 Task: Create a due date automation trigger when advanced on, on the wednesday after a card is due add checklist without checklist "Resume" at 11:00 AM.
Action: Mouse moved to (1255, 149)
Screenshot: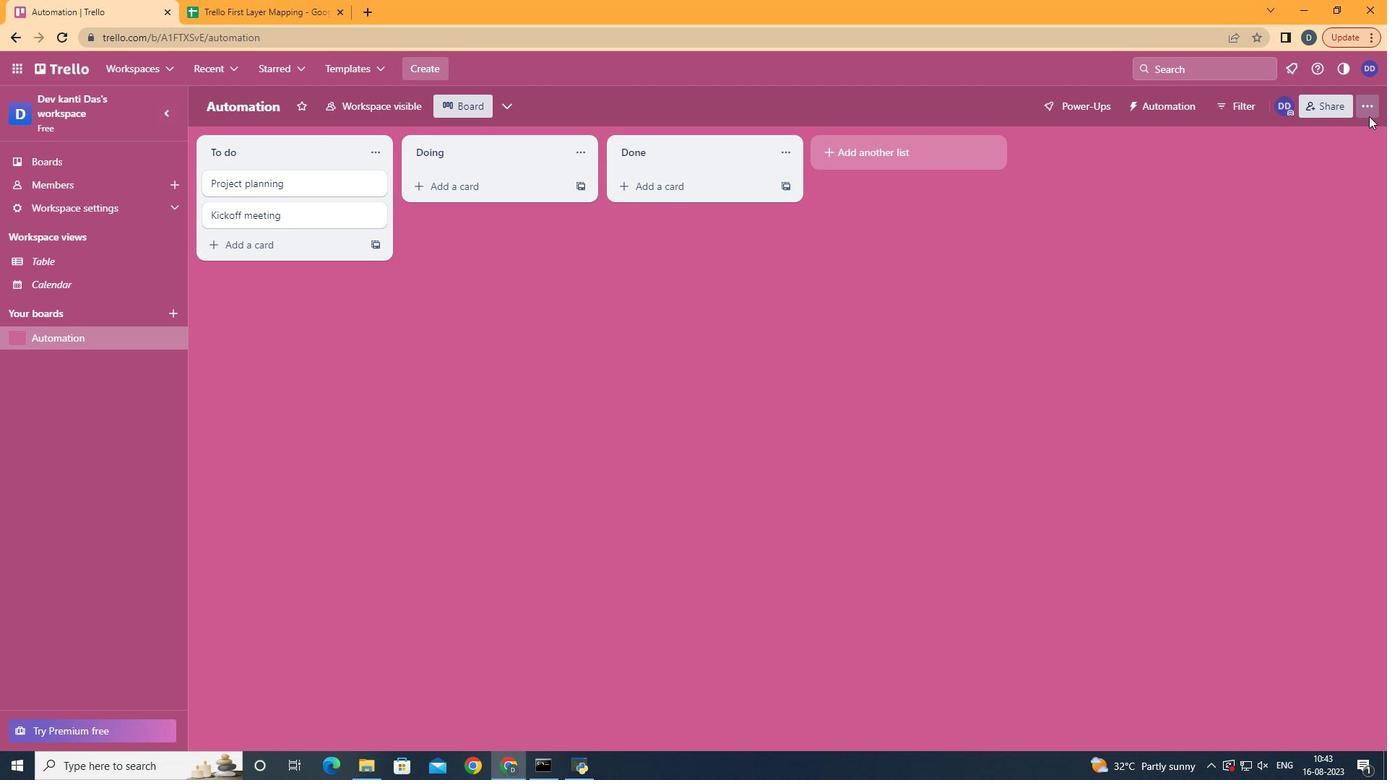 
Action: Mouse pressed left at (1255, 149)
Screenshot: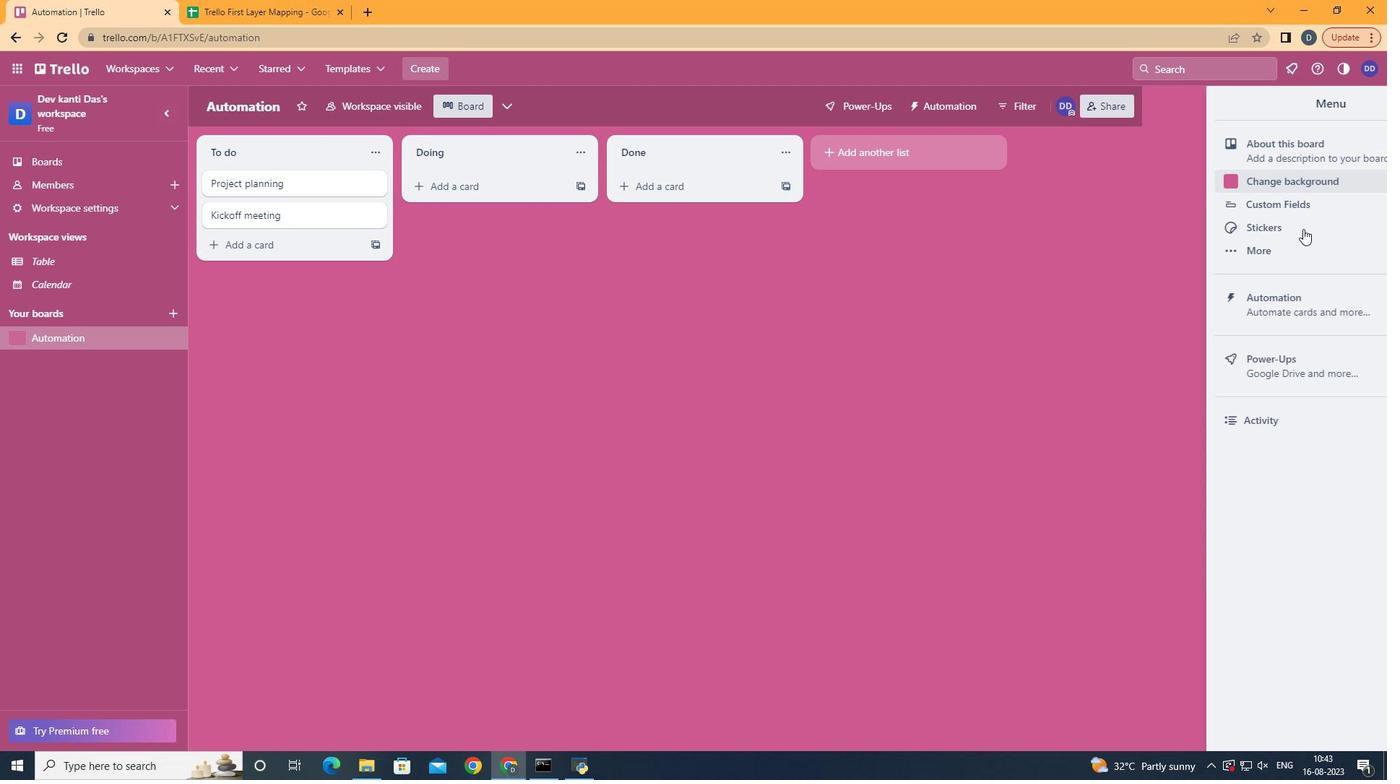
Action: Mouse moved to (1146, 331)
Screenshot: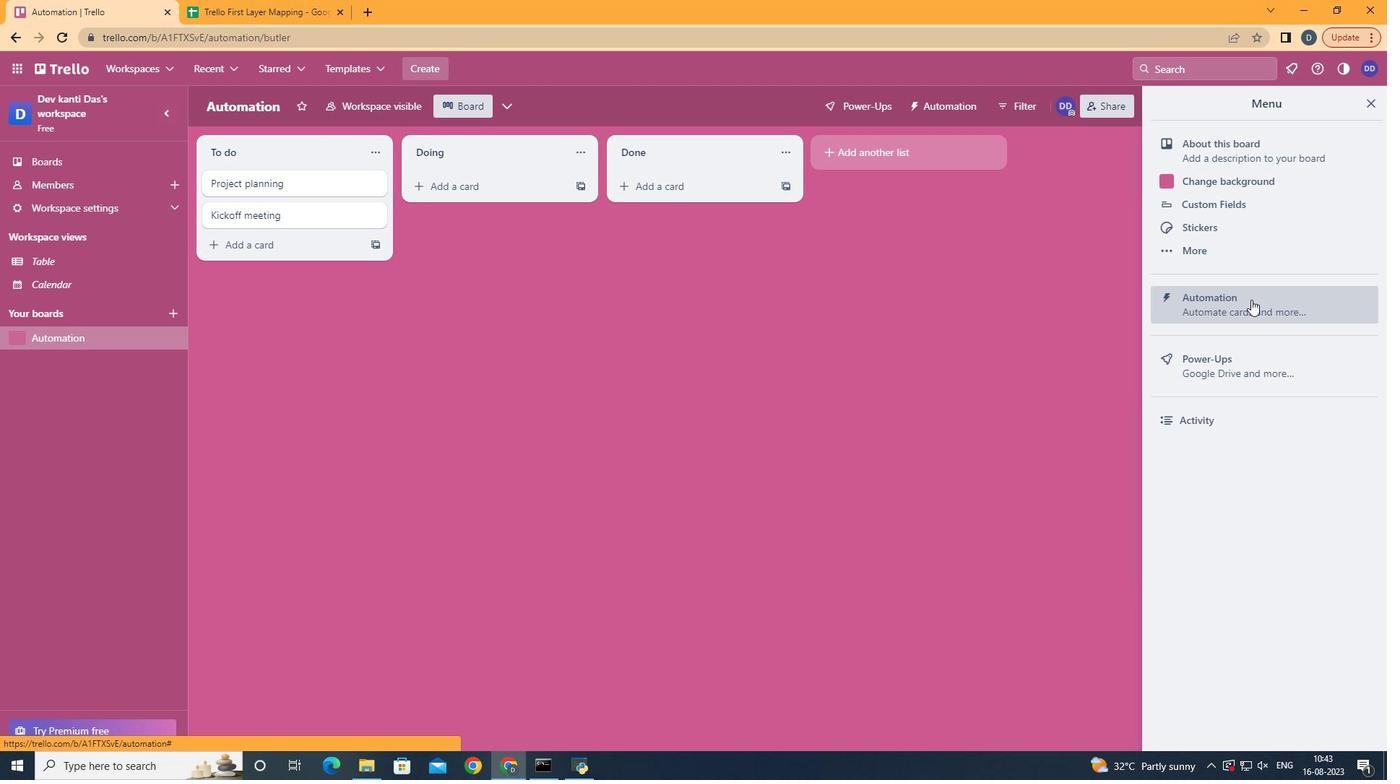 
Action: Mouse pressed left at (1146, 331)
Screenshot: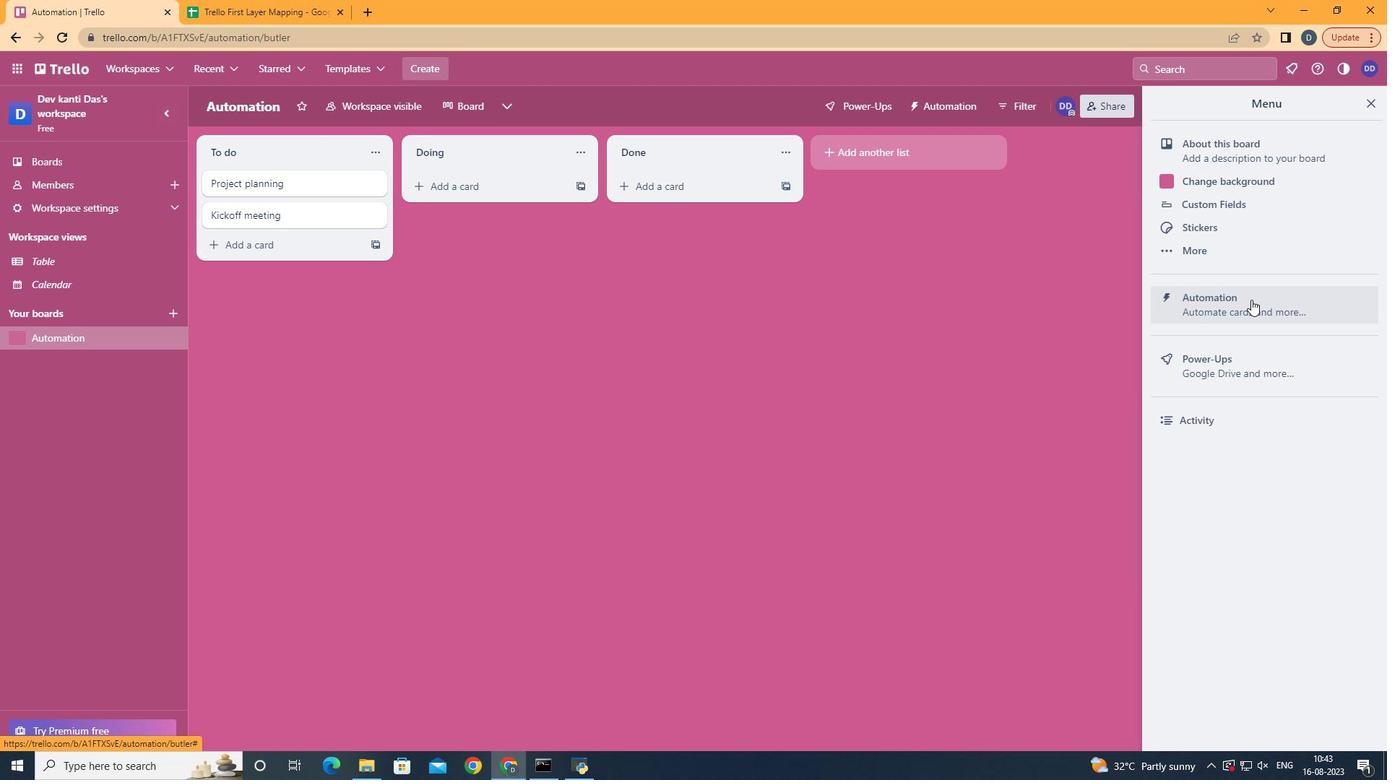 
Action: Mouse moved to (256, 317)
Screenshot: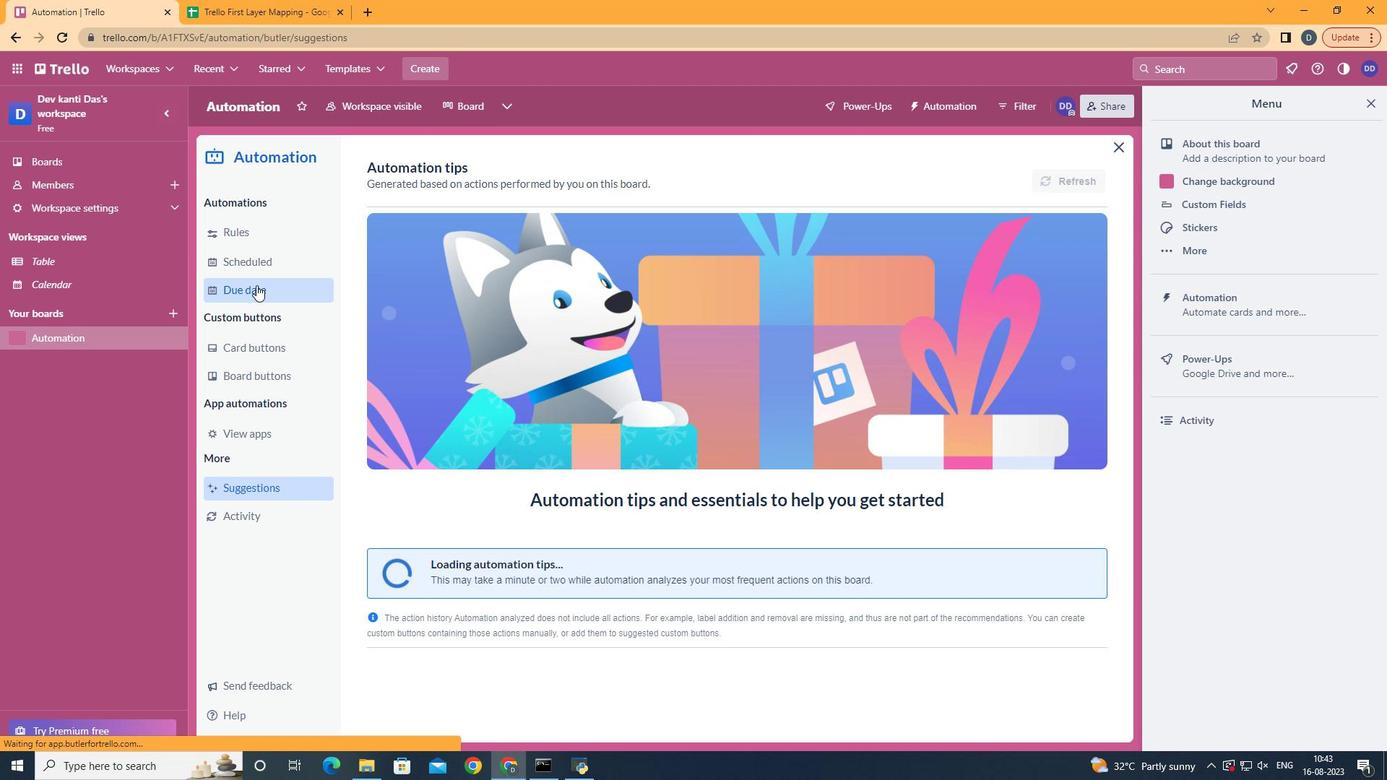 
Action: Mouse pressed left at (256, 317)
Screenshot: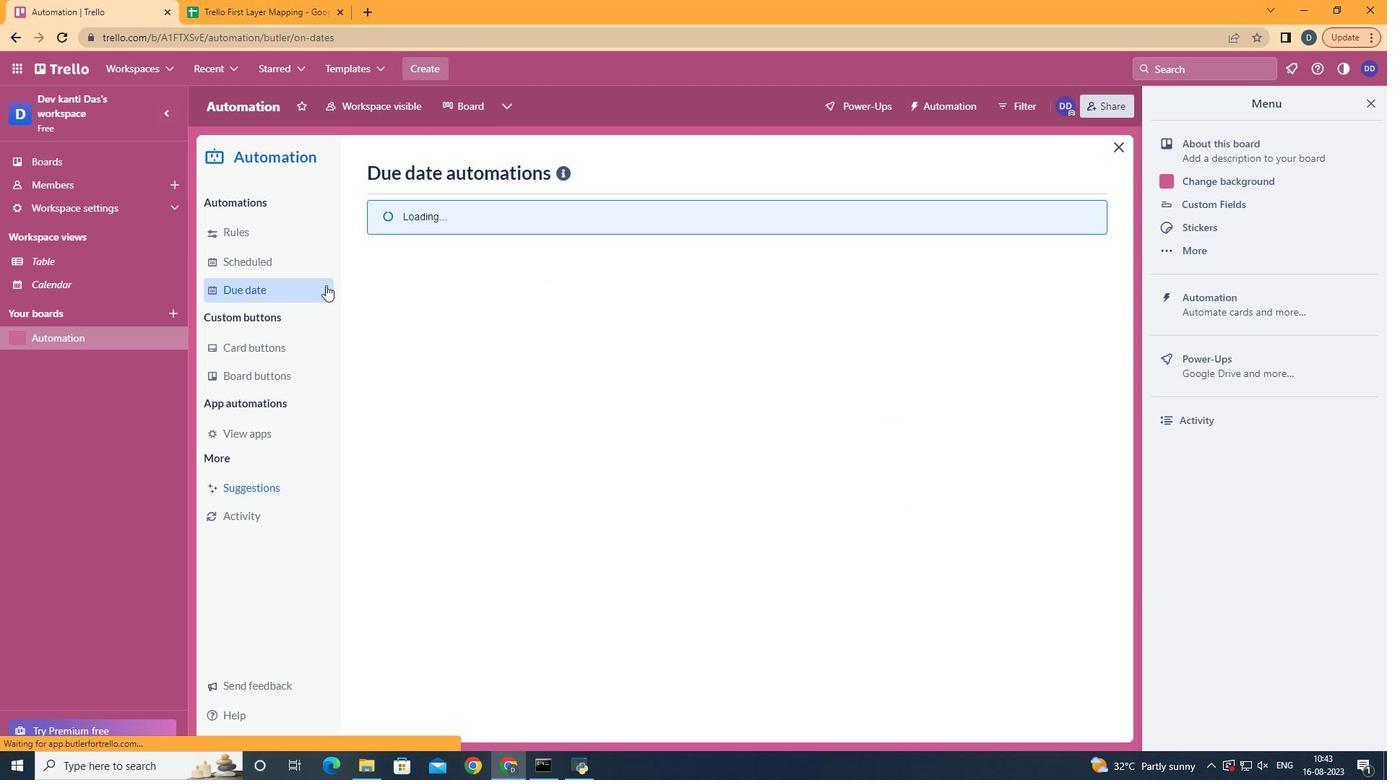 
Action: Mouse moved to (932, 212)
Screenshot: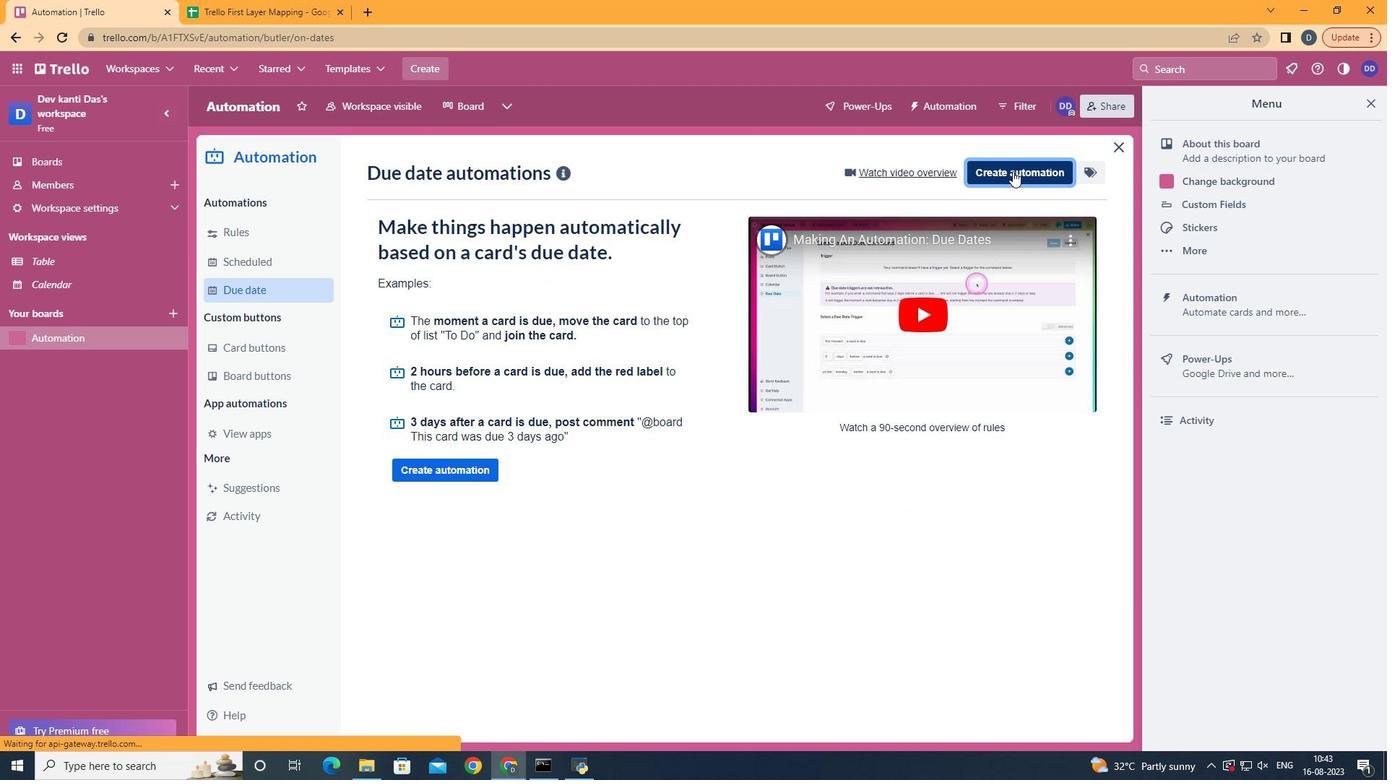 
Action: Mouse pressed left at (932, 212)
Screenshot: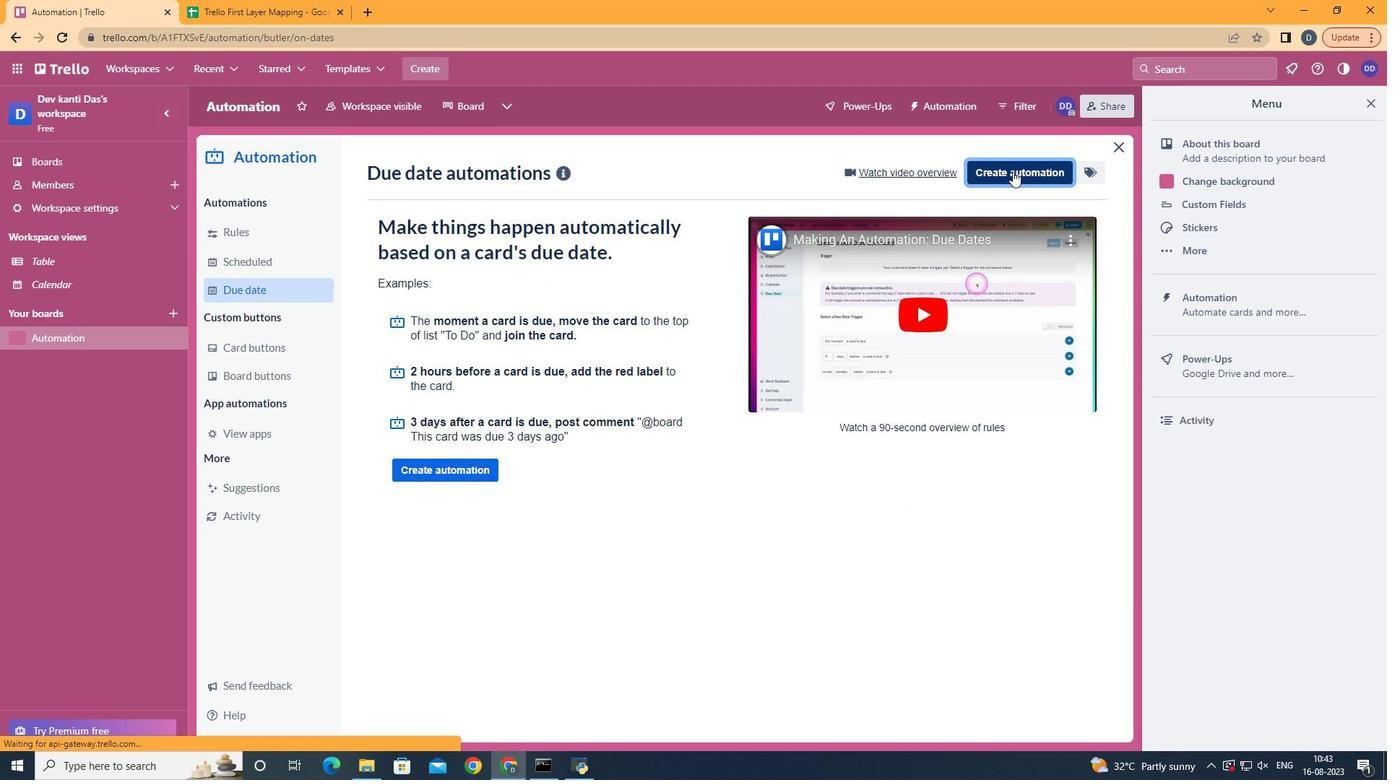 
Action: Mouse moved to (678, 348)
Screenshot: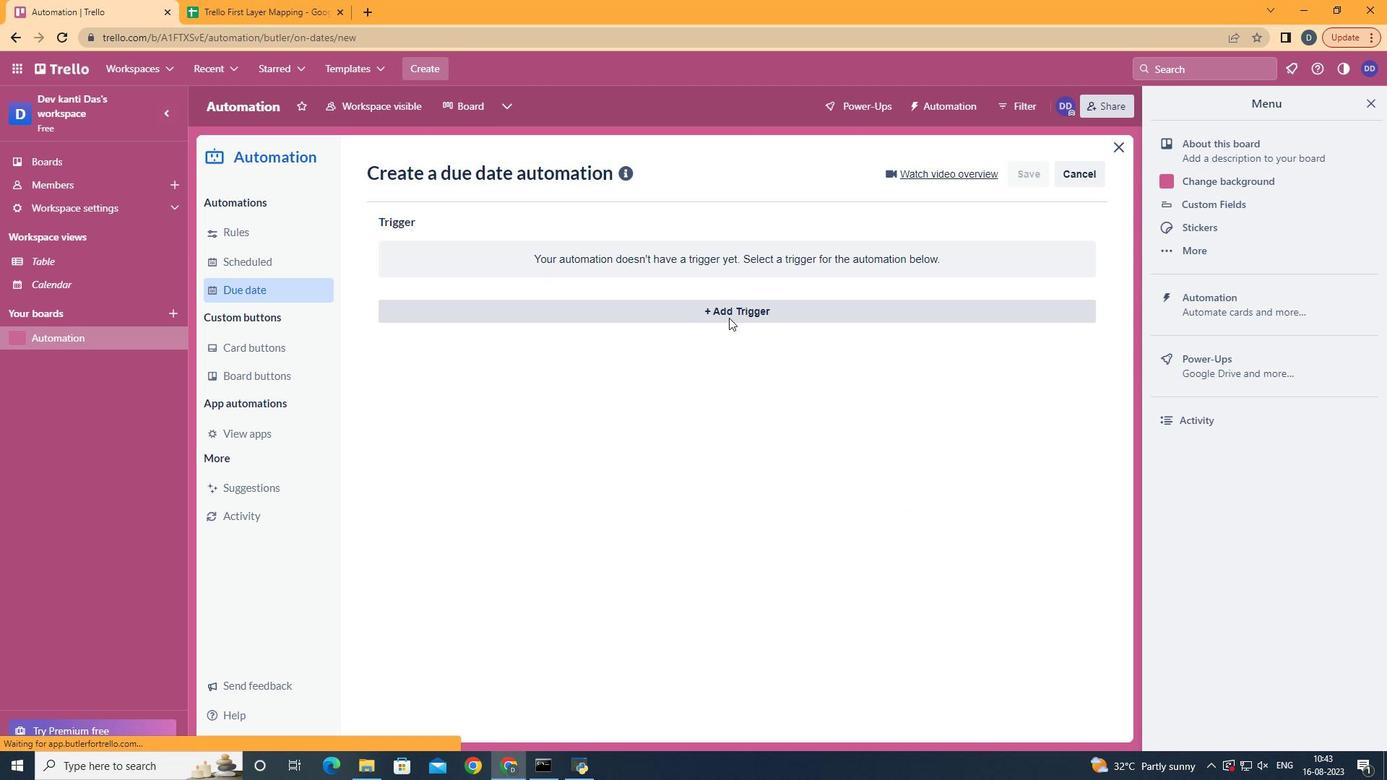 
Action: Mouse pressed left at (678, 348)
Screenshot: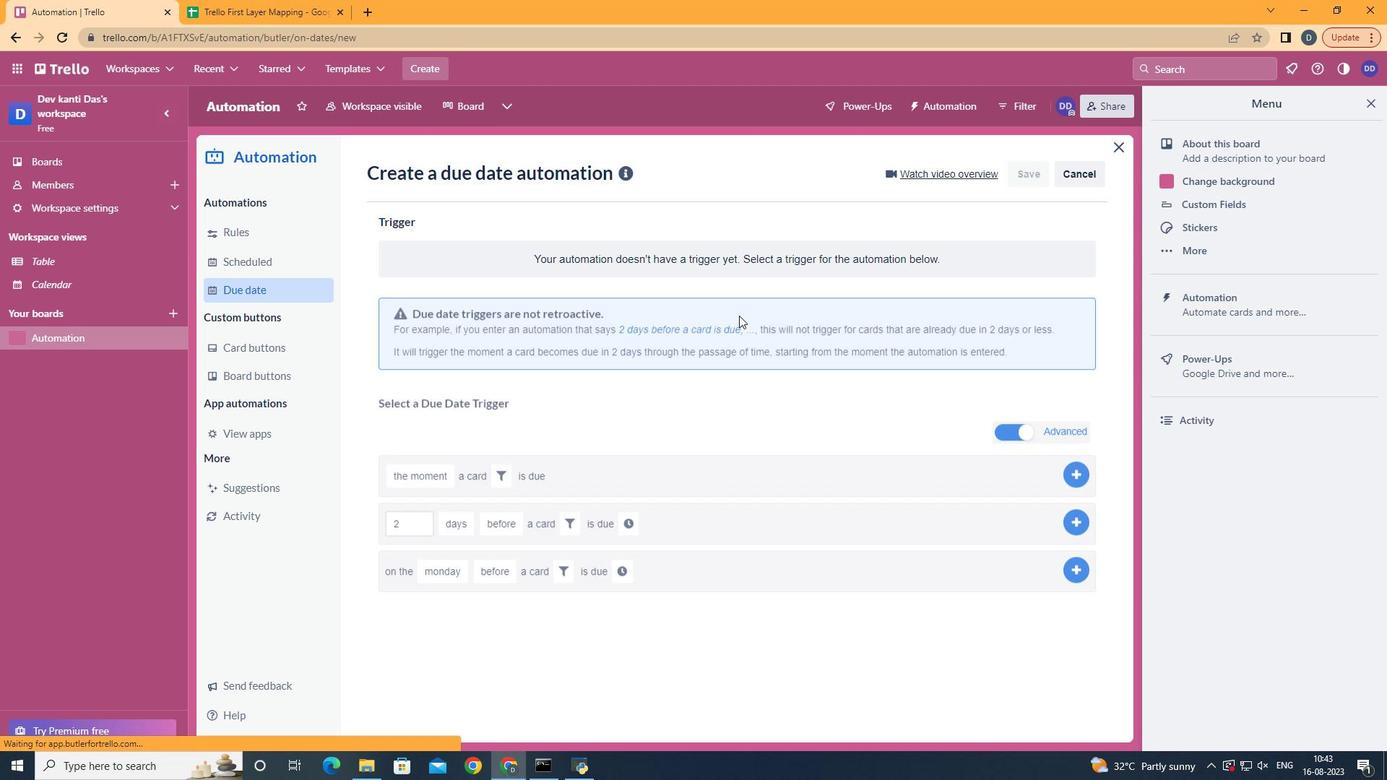 
Action: Mouse moved to (459, 456)
Screenshot: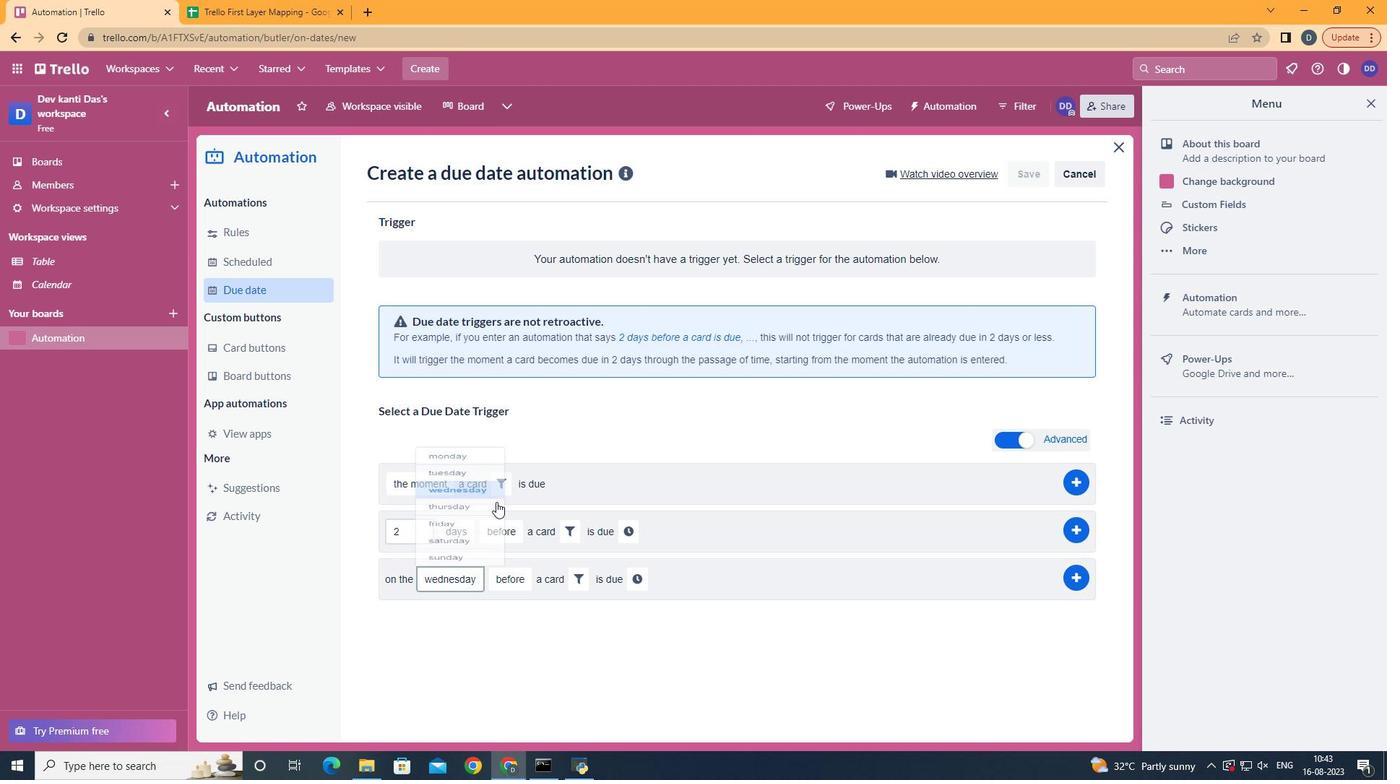 
Action: Mouse pressed left at (459, 456)
Screenshot: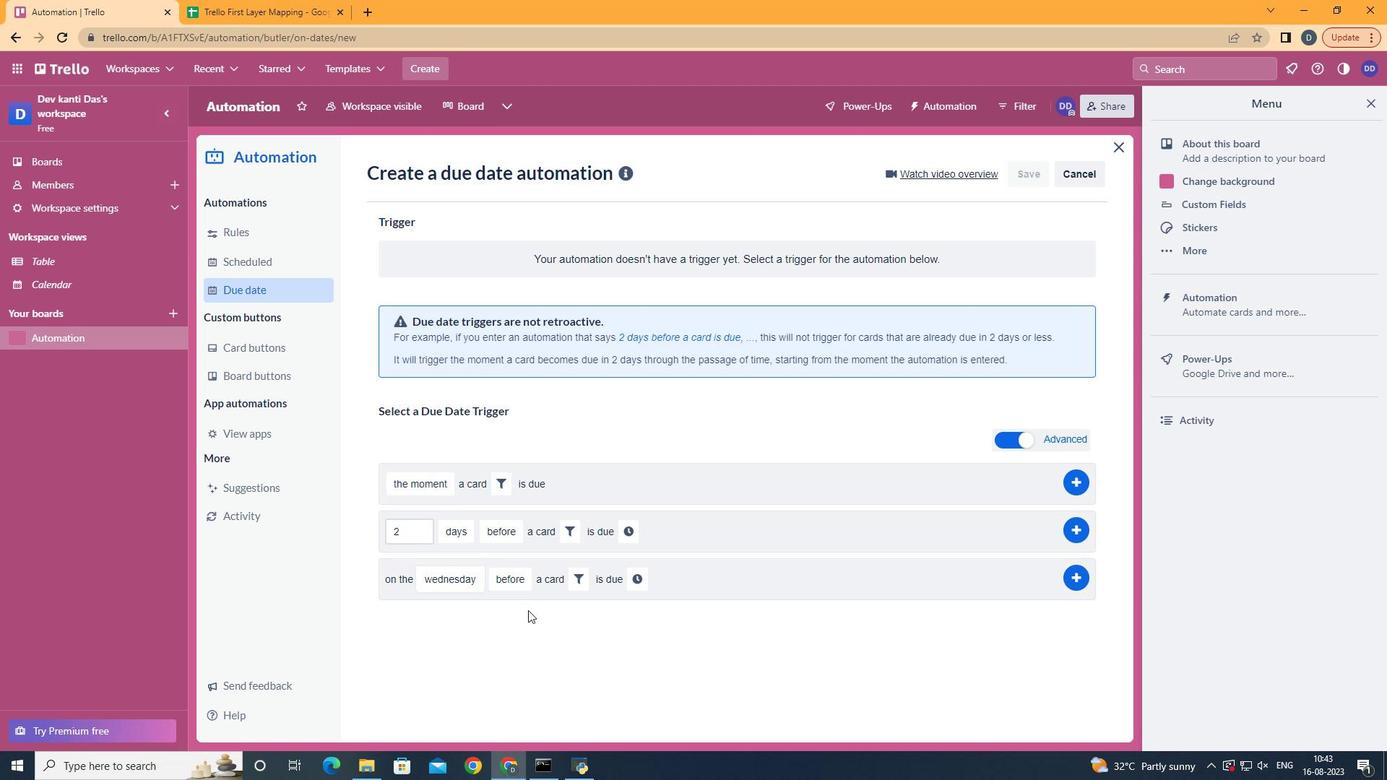 
Action: Mouse moved to (488, 641)
Screenshot: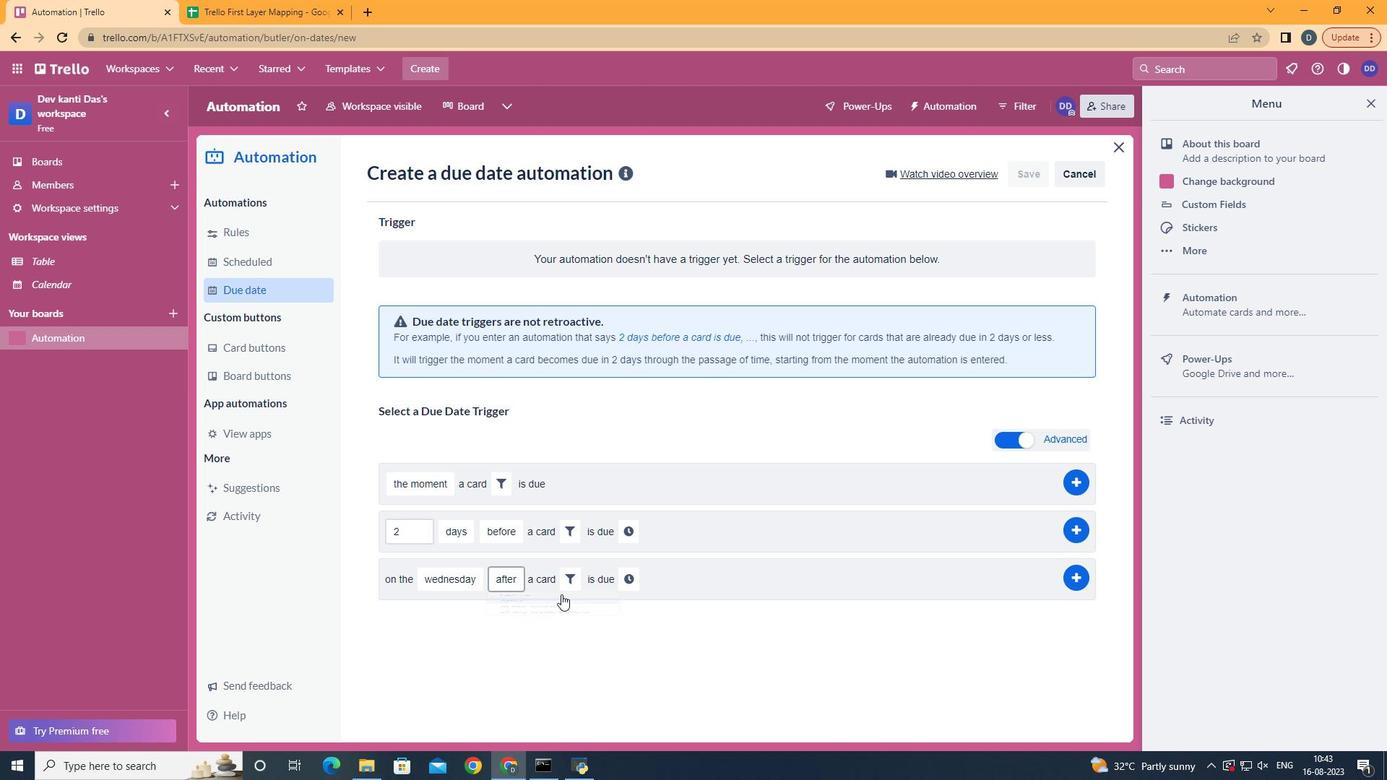 
Action: Mouse pressed left at (488, 641)
Screenshot: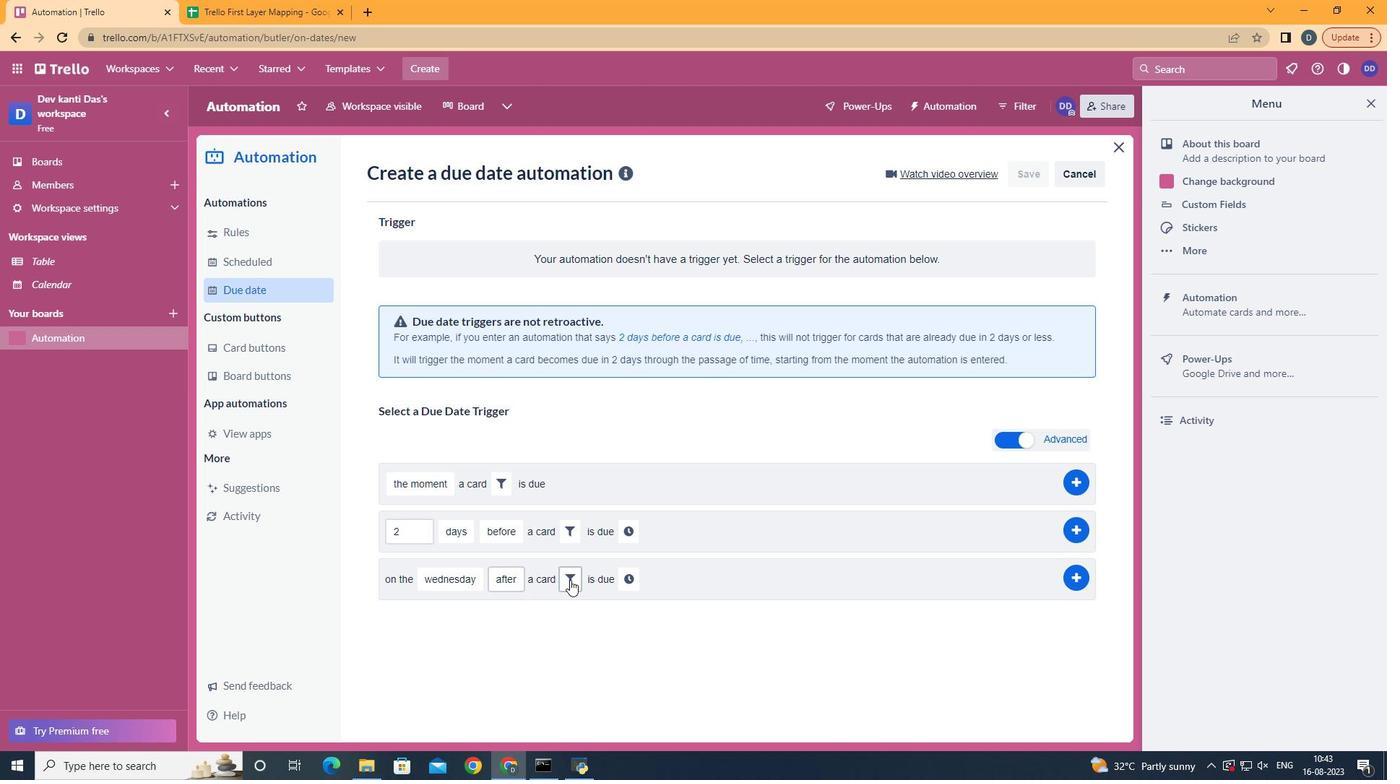 
Action: Mouse moved to (538, 587)
Screenshot: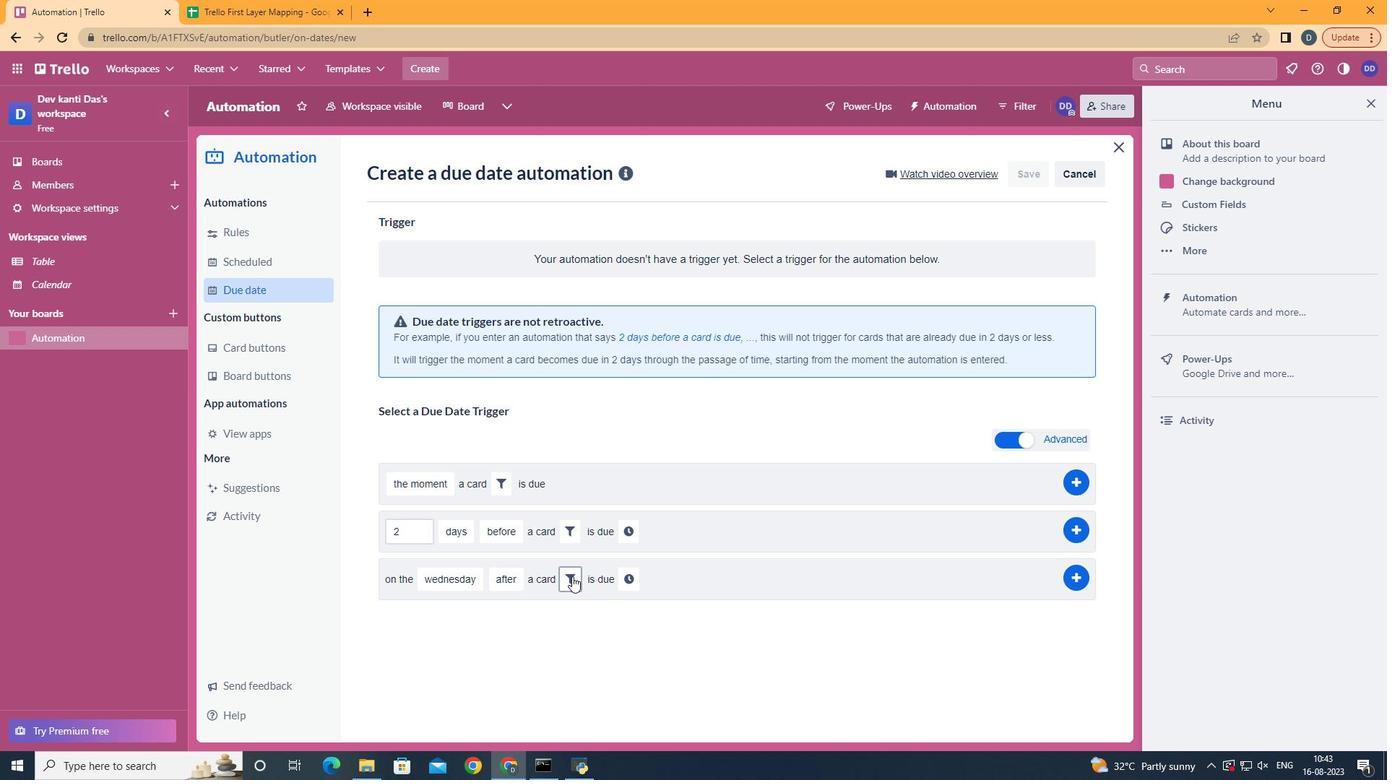 
Action: Mouse pressed left at (538, 587)
Screenshot: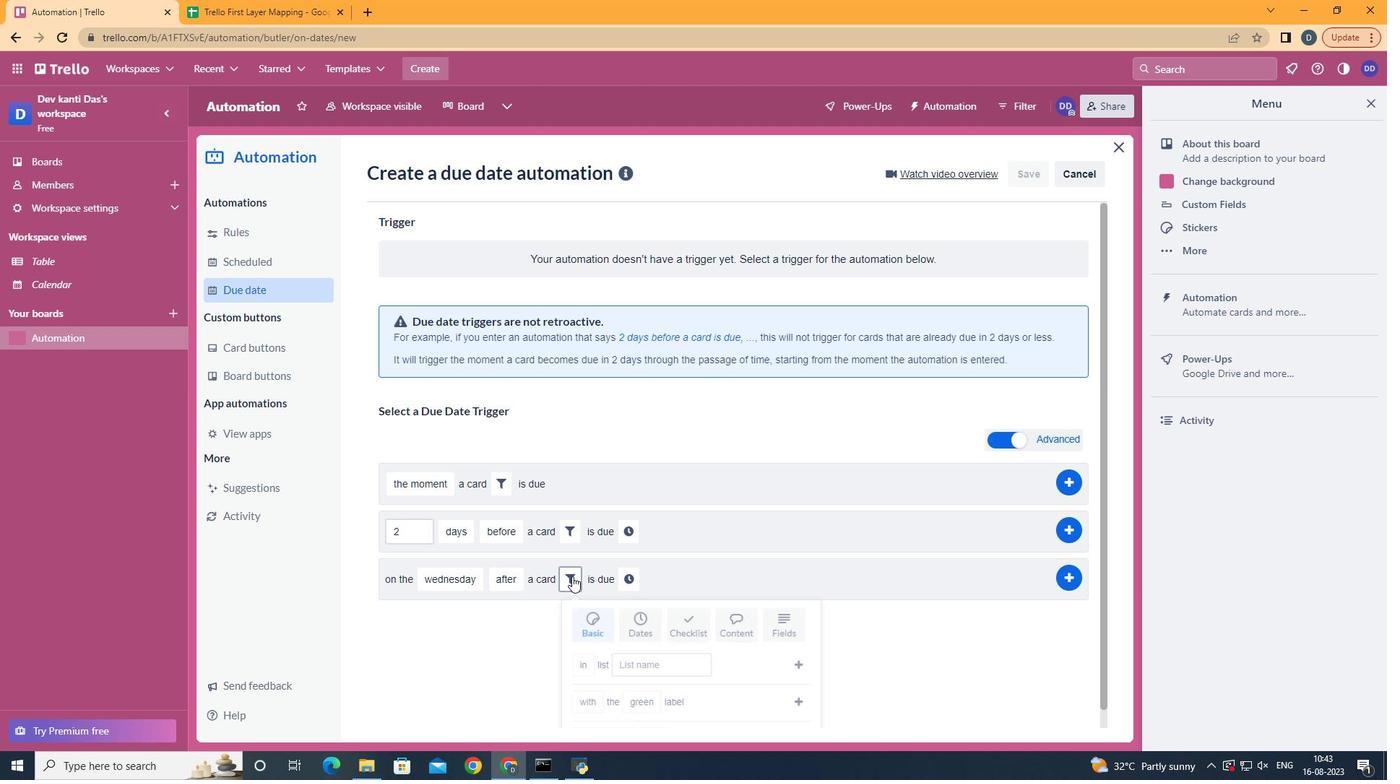 
Action: Mouse moved to (657, 626)
Screenshot: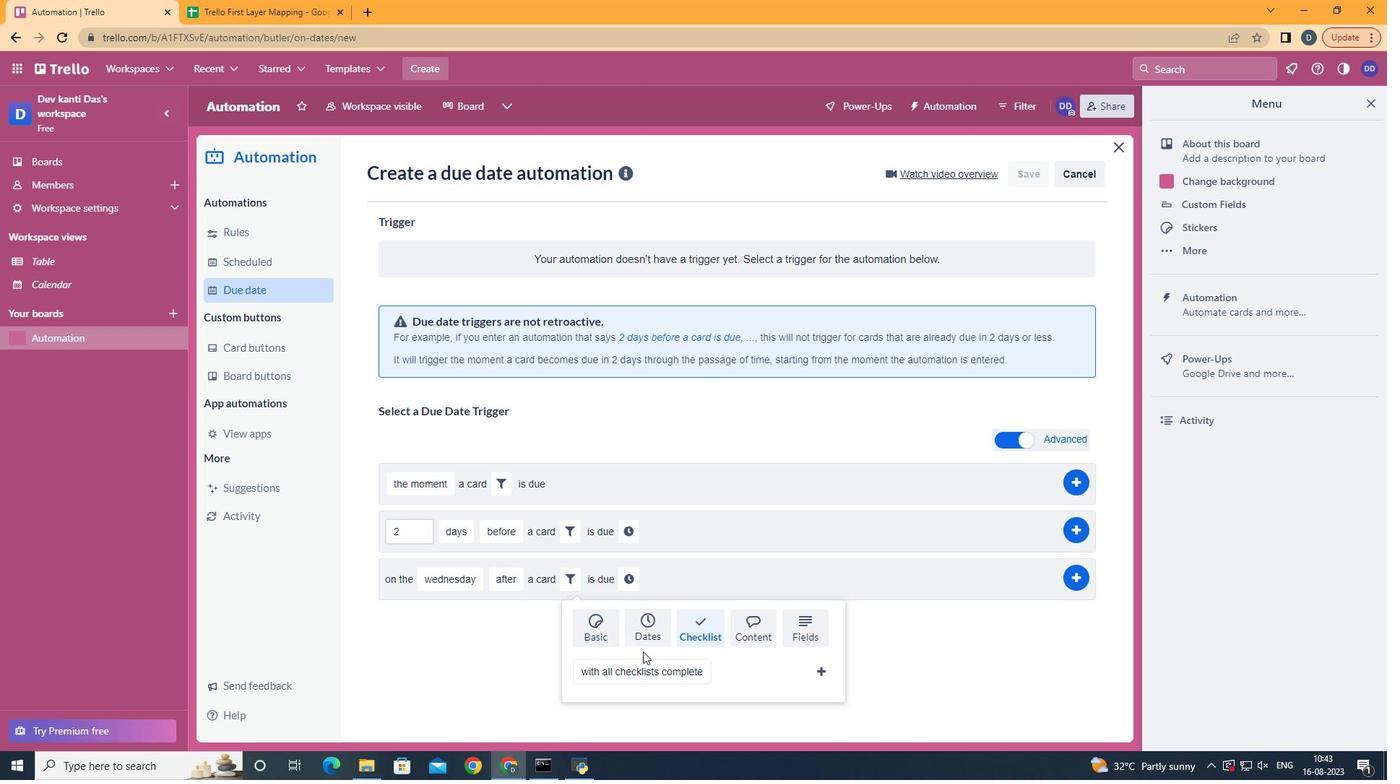 
Action: Mouse pressed left at (657, 626)
Screenshot: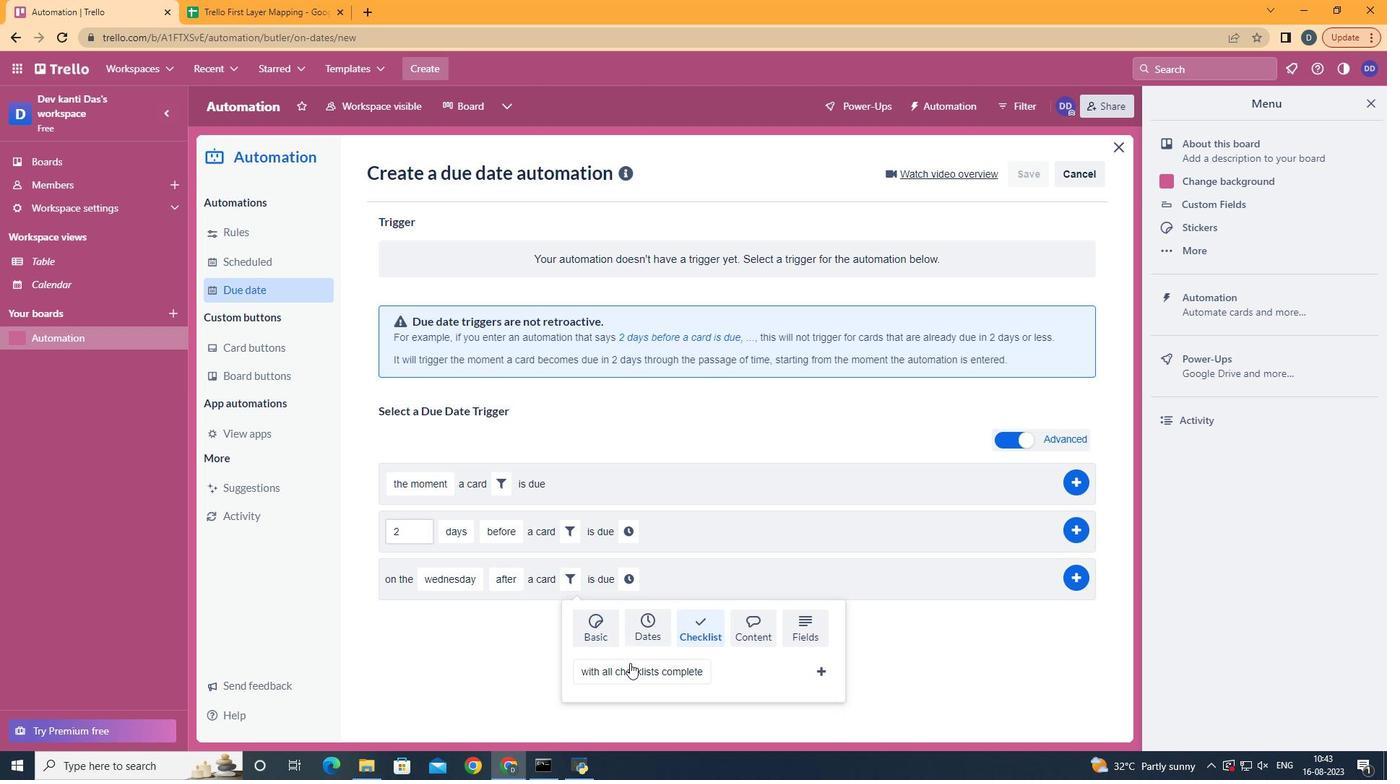 
Action: Mouse moved to (610, 620)
Screenshot: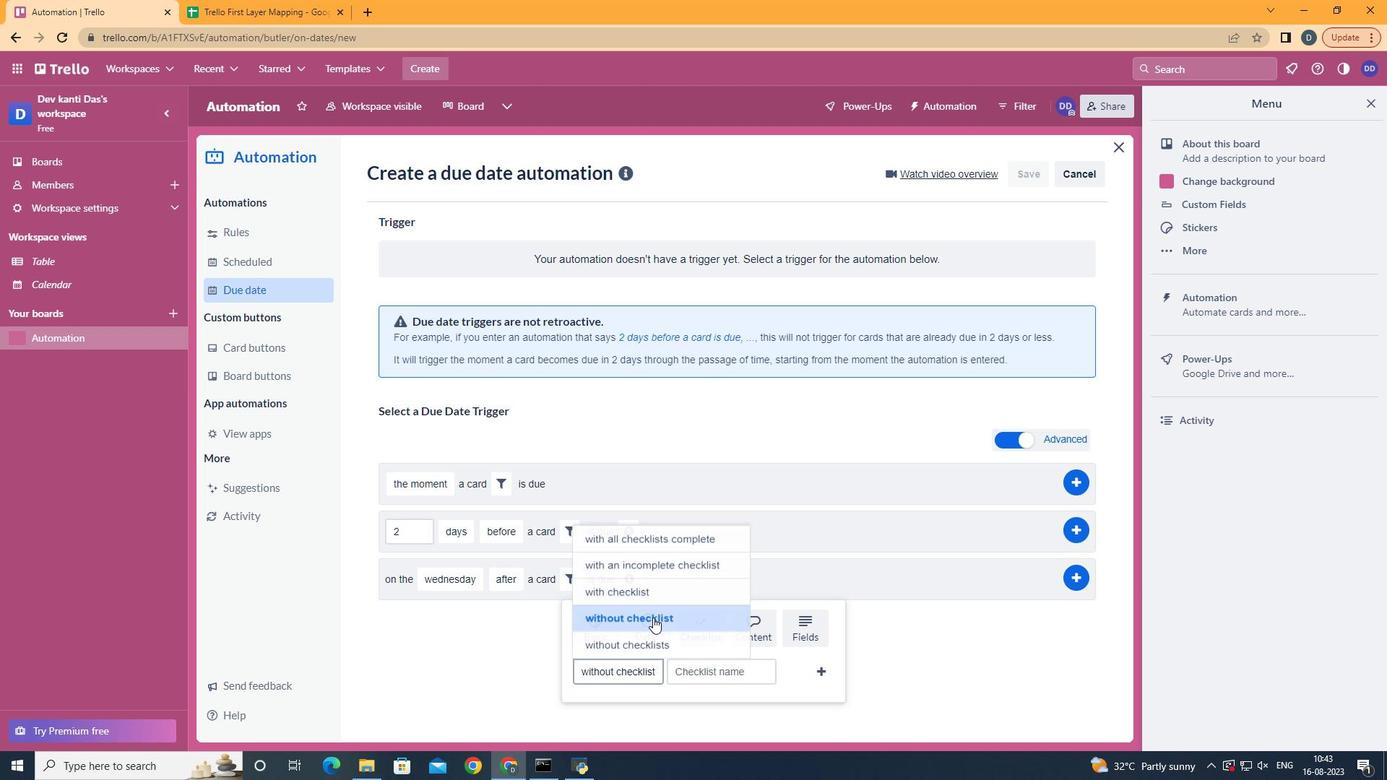 
Action: Mouse pressed left at (610, 620)
Screenshot: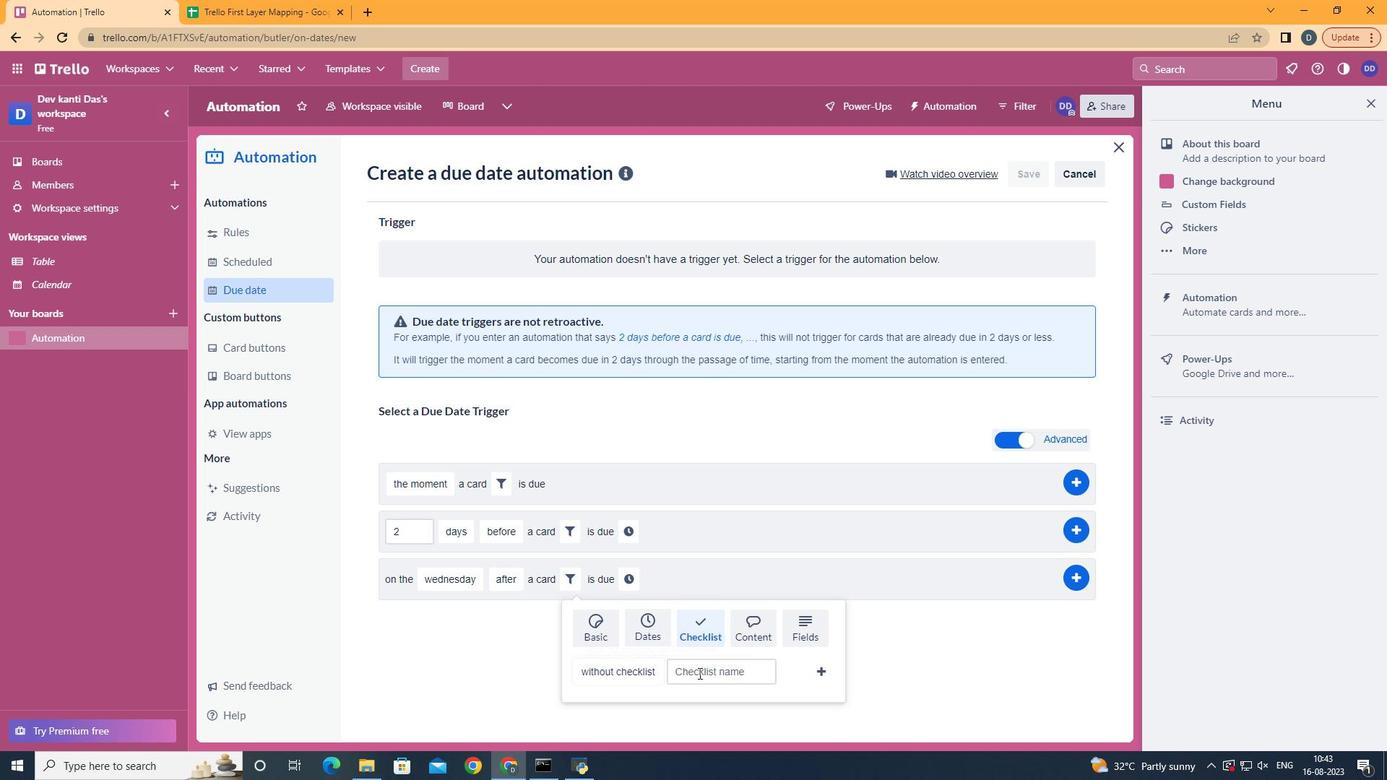 
Action: Mouse moved to (688, 673)
Screenshot: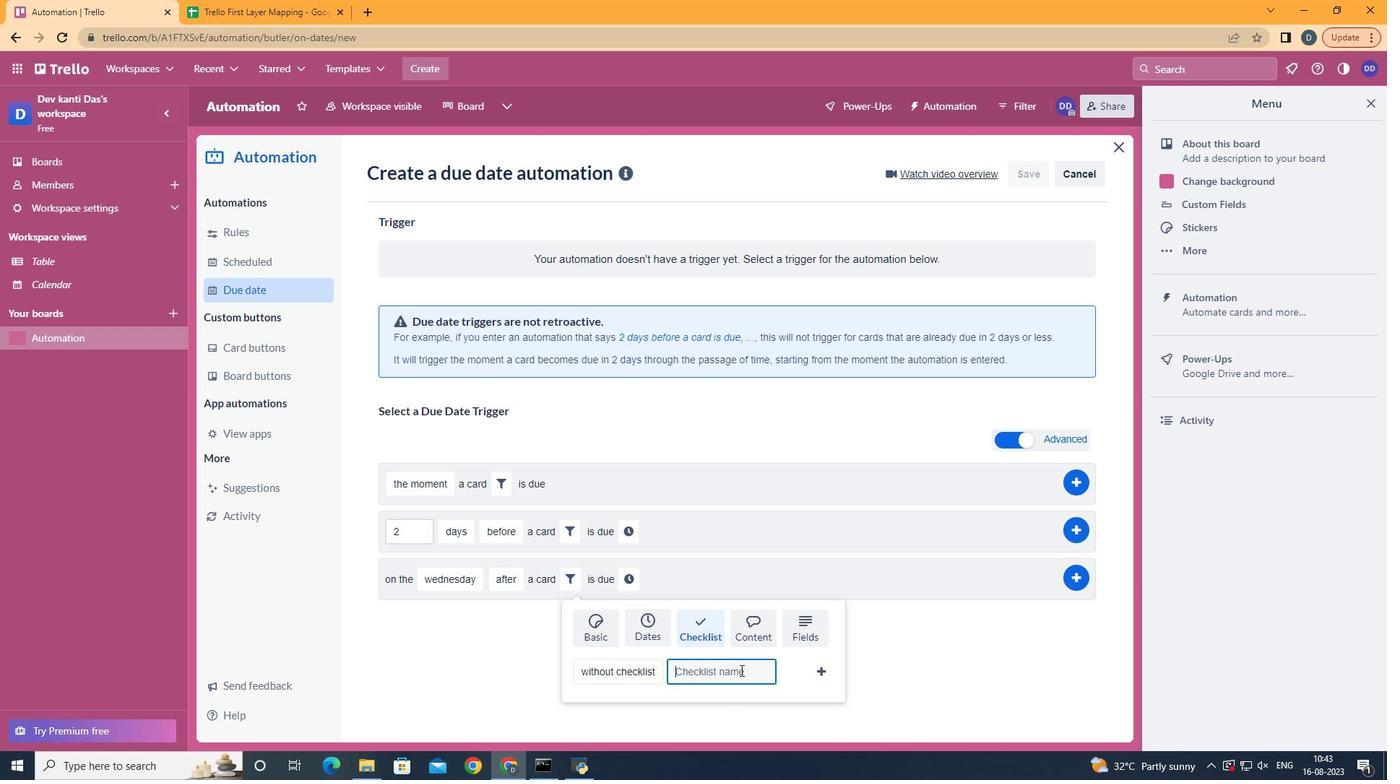 
Action: Mouse pressed left at (688, 673)
Screenshot: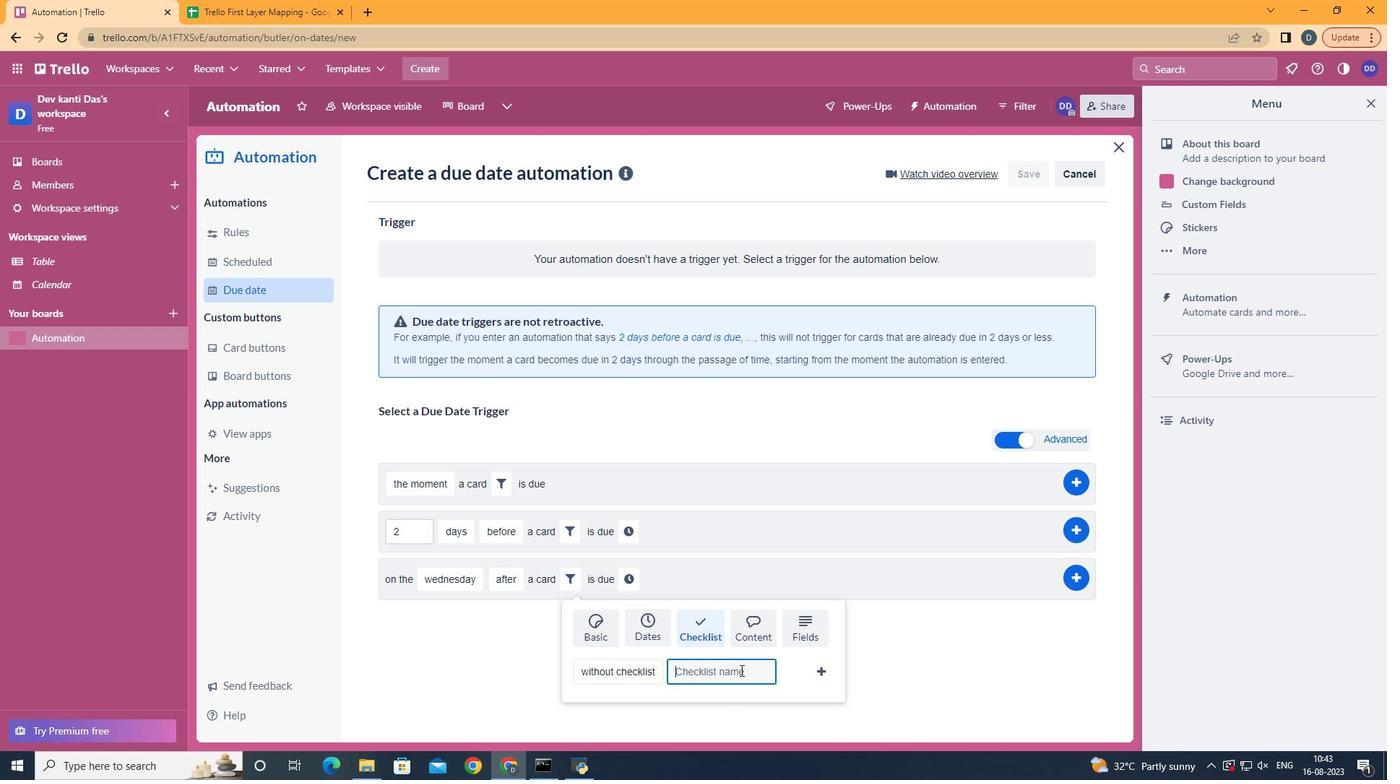 
Action: Key pressed <Key.shift>Resume
Screenshot: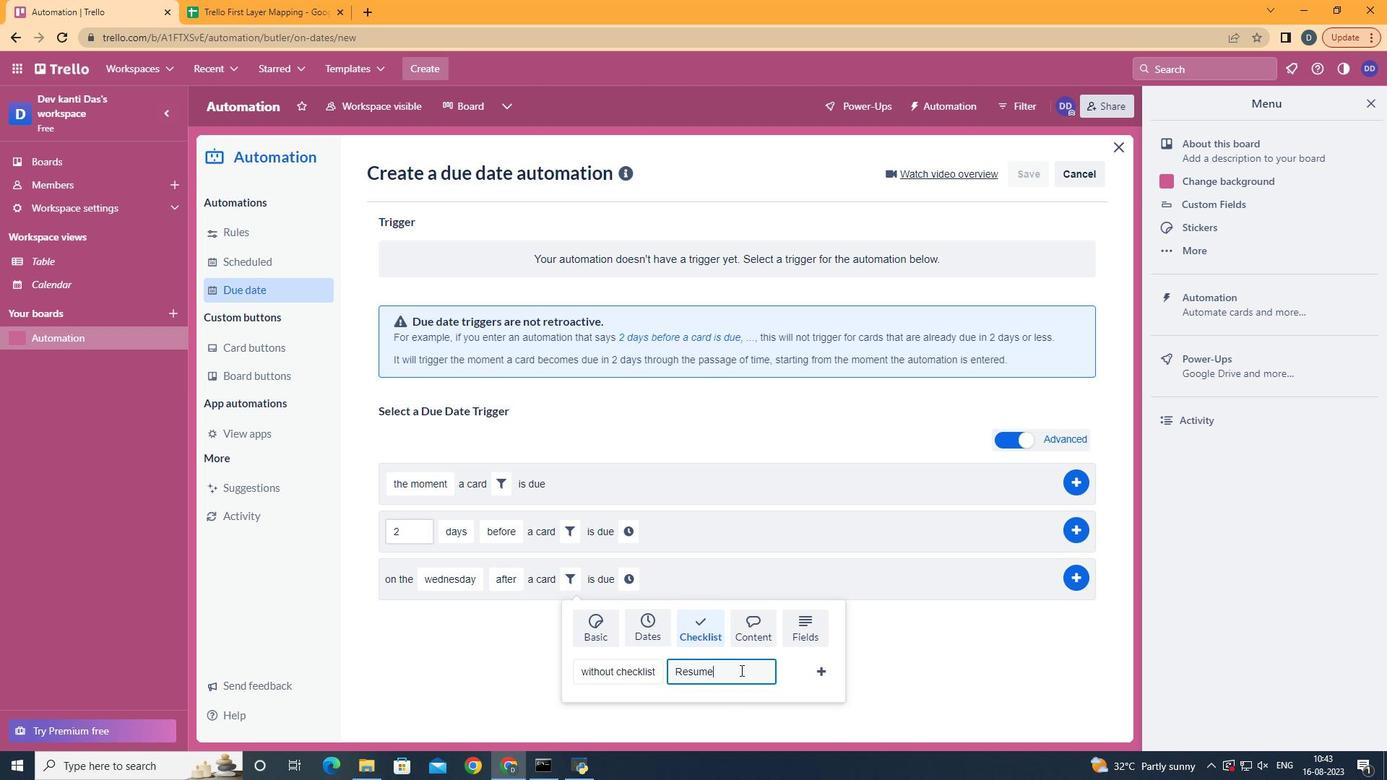 
Action: Mouse moved to (752, 672)
Screenshot: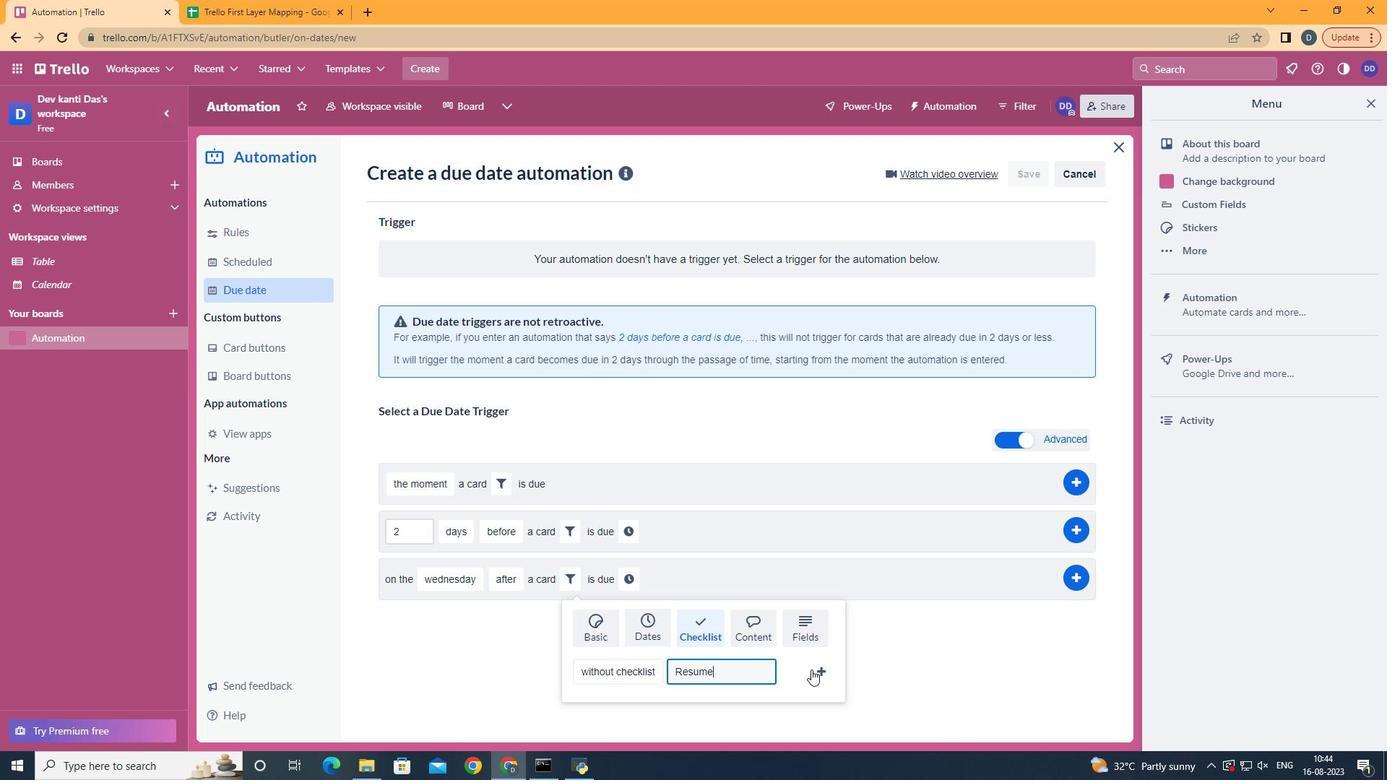 
Action: Mouse pressed left at (752, 672)
Screenshot: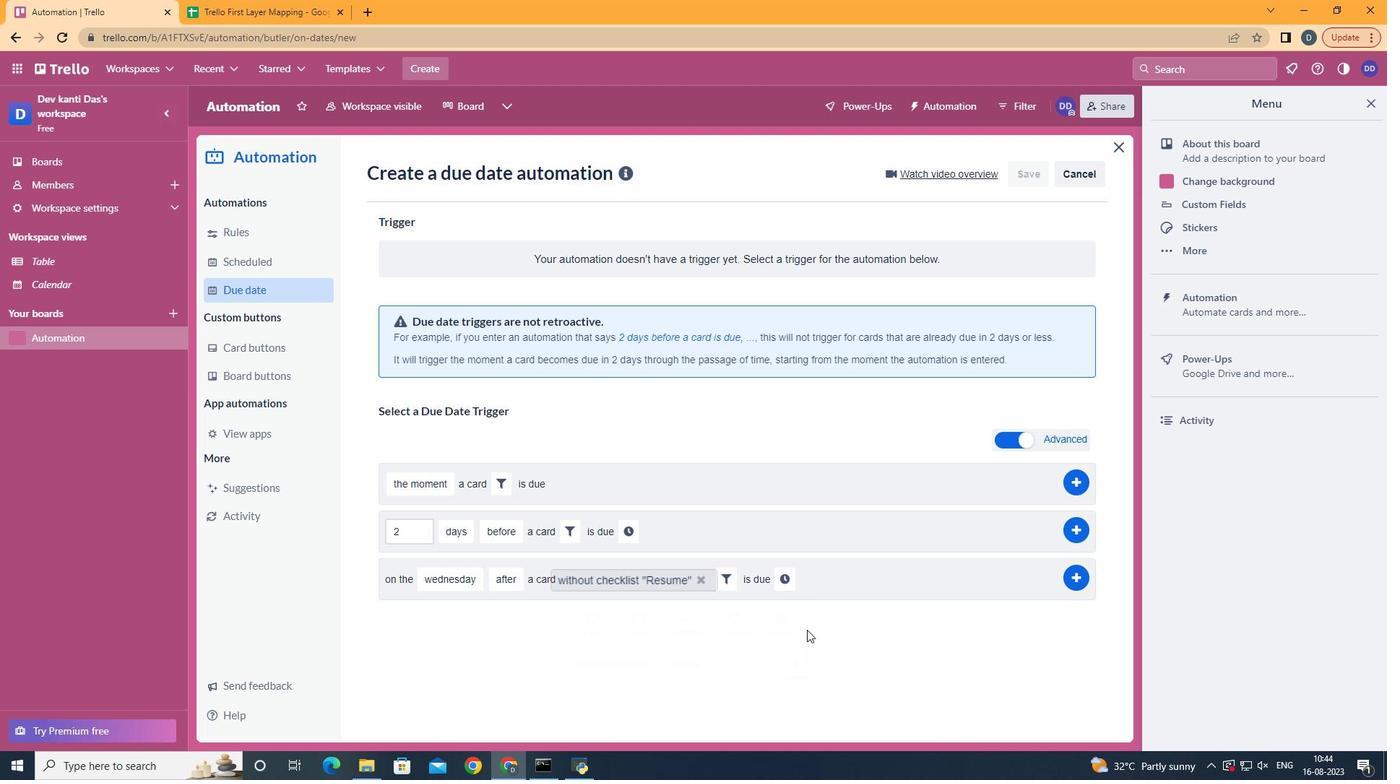 
Action: Mouse moved to (729, 596)
Screenshot: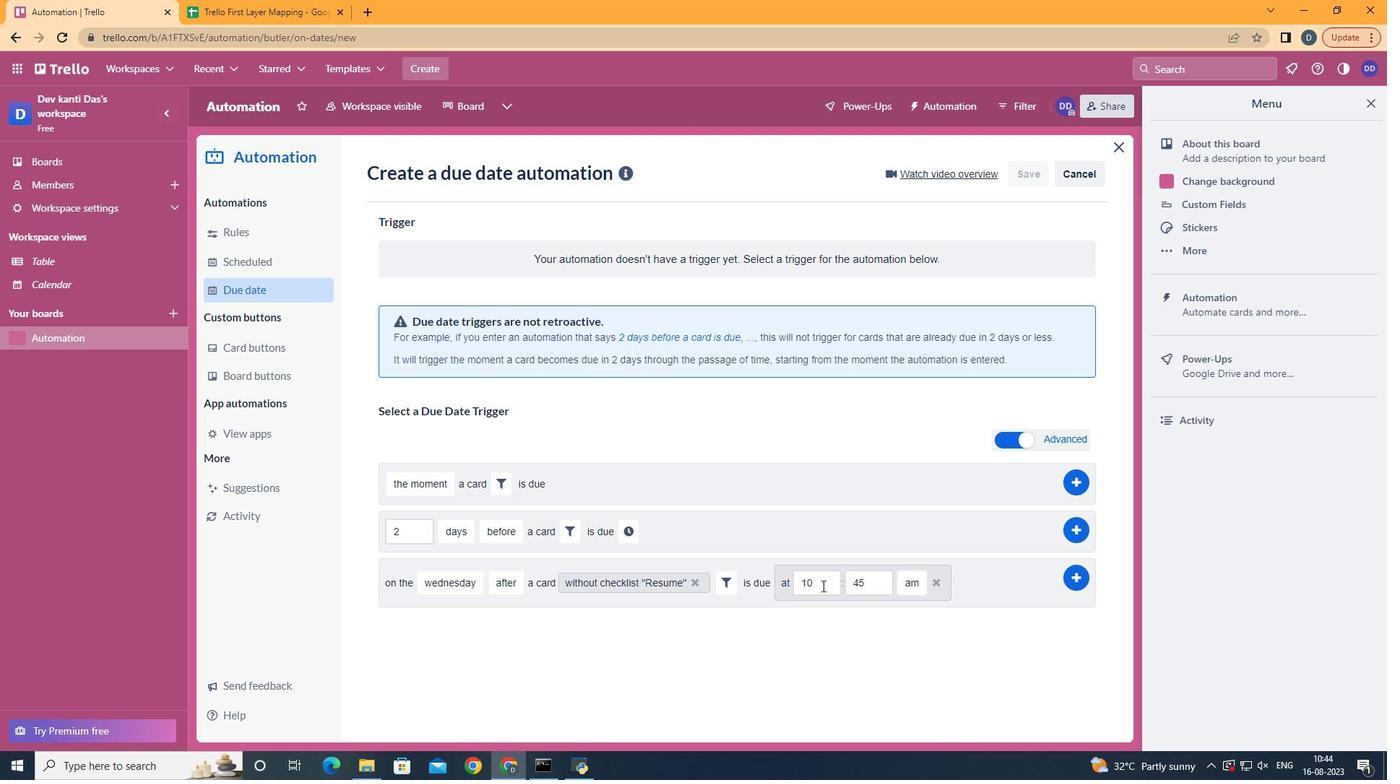 
Action: Mouse pressed left at (729, 596)
Screenshot: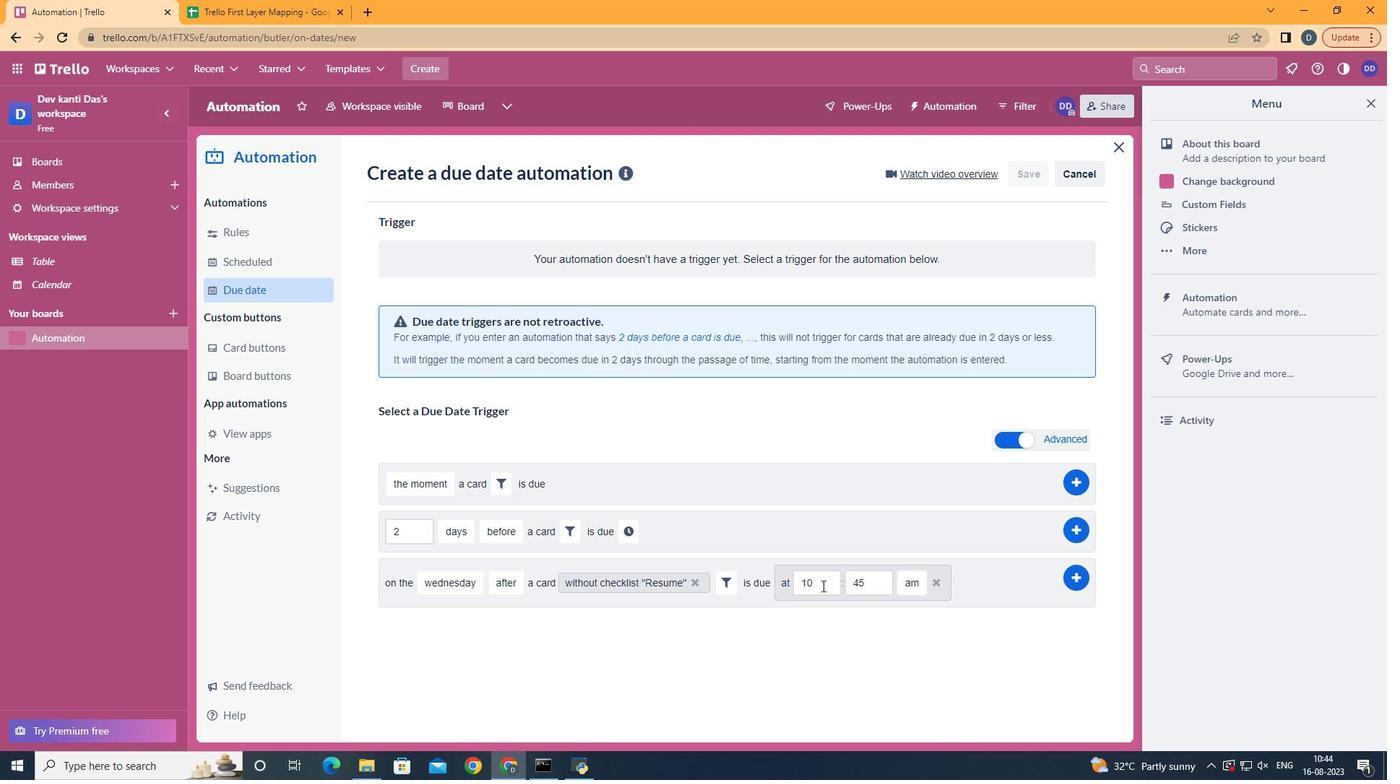 
Action: Mouse moved to (761, 595)
Screenshot: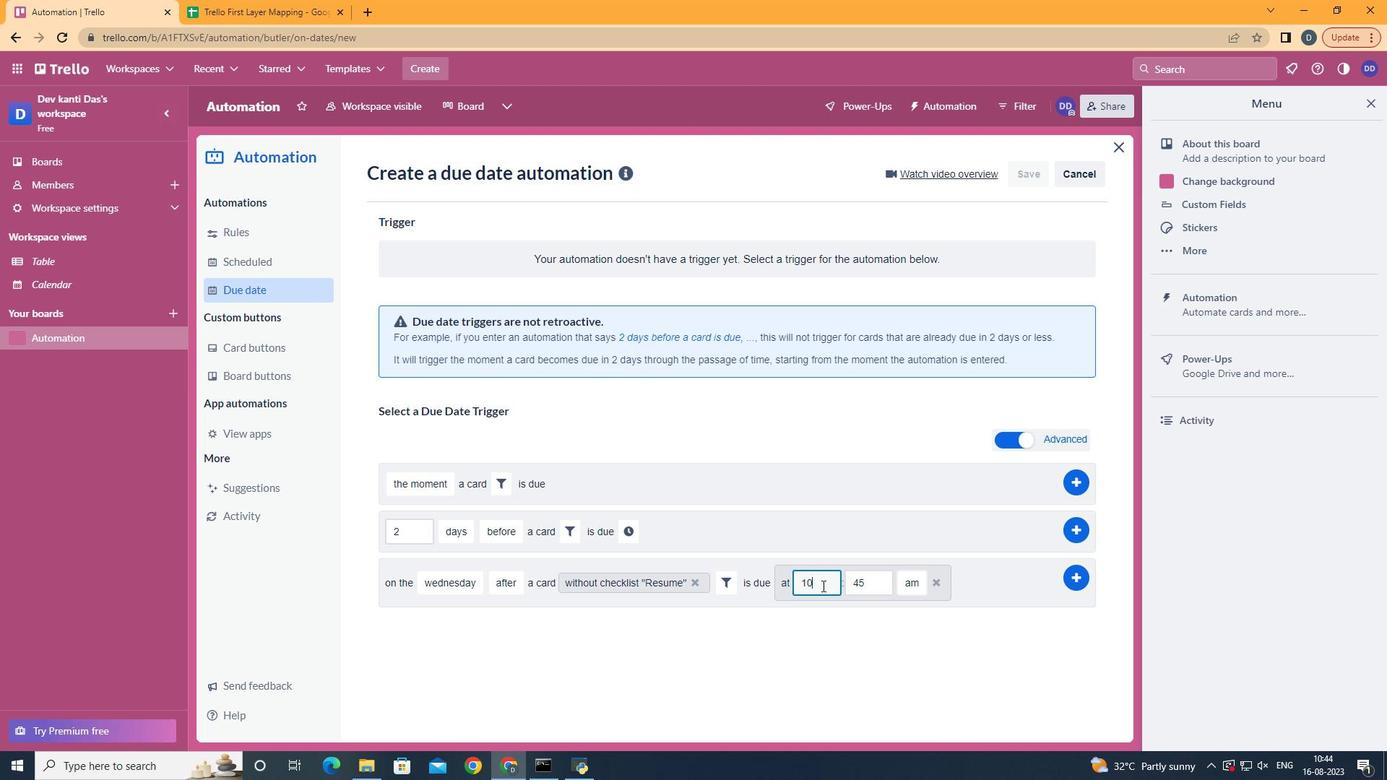 
Action: Mouse pressed left at (761, 595)
Screenshot: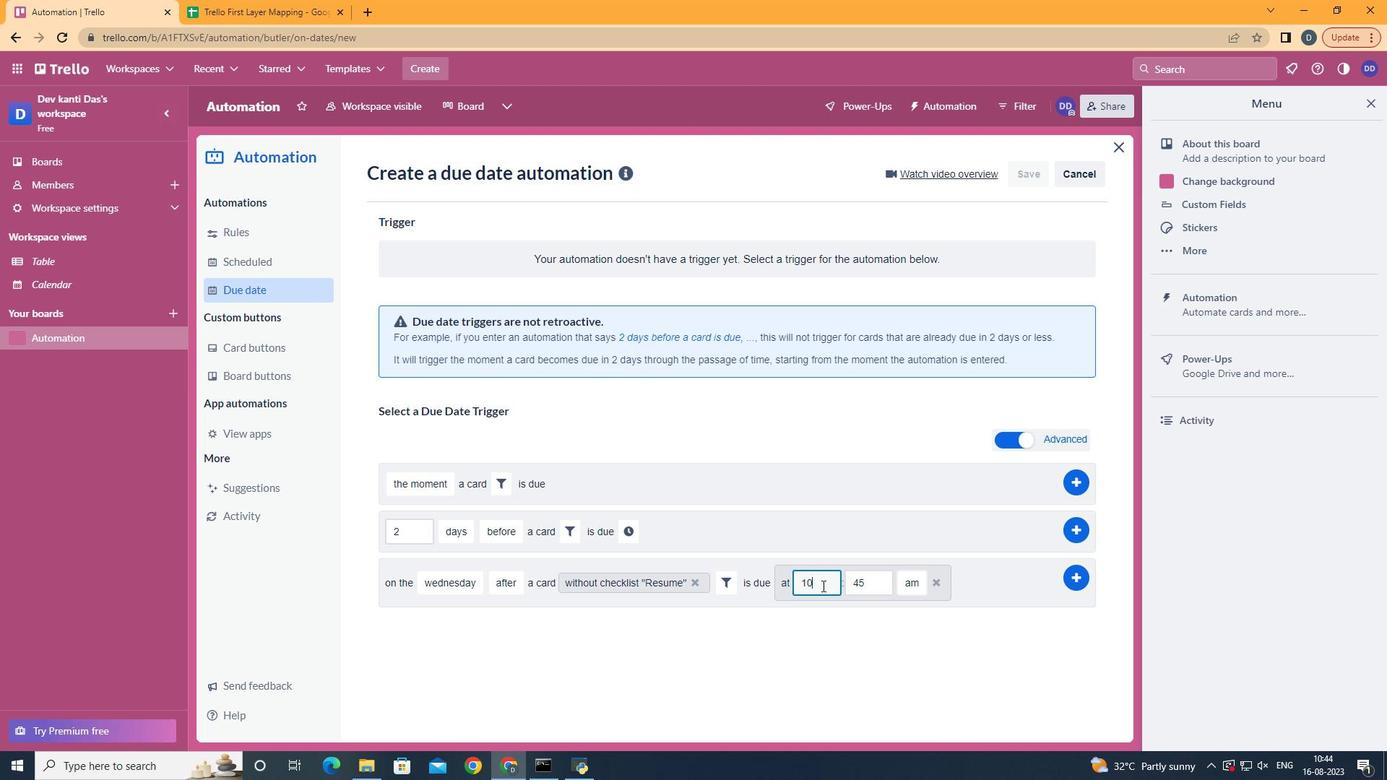 
Action: Key pressed <Key.backspace>1
Screenshot: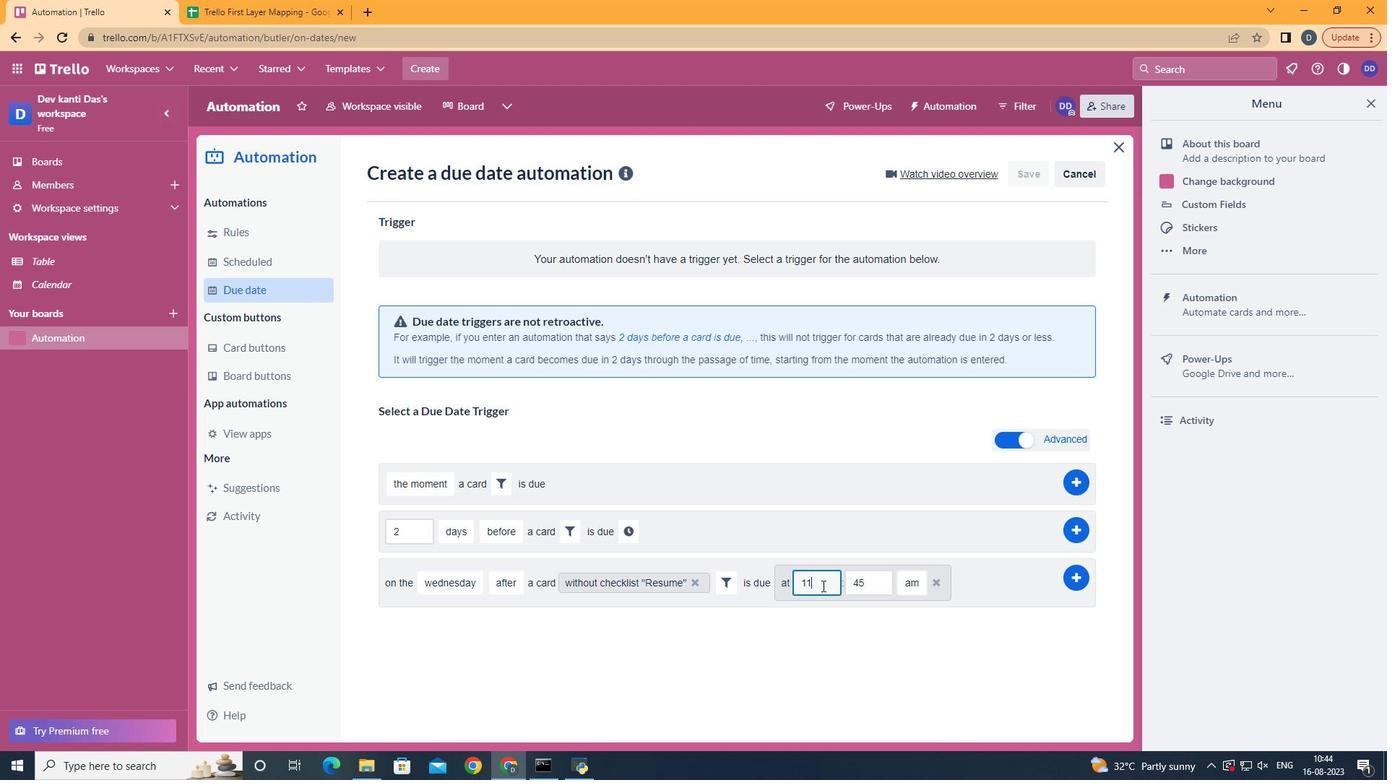 
Action: Mouse moved to (809, 589)
Screenshot: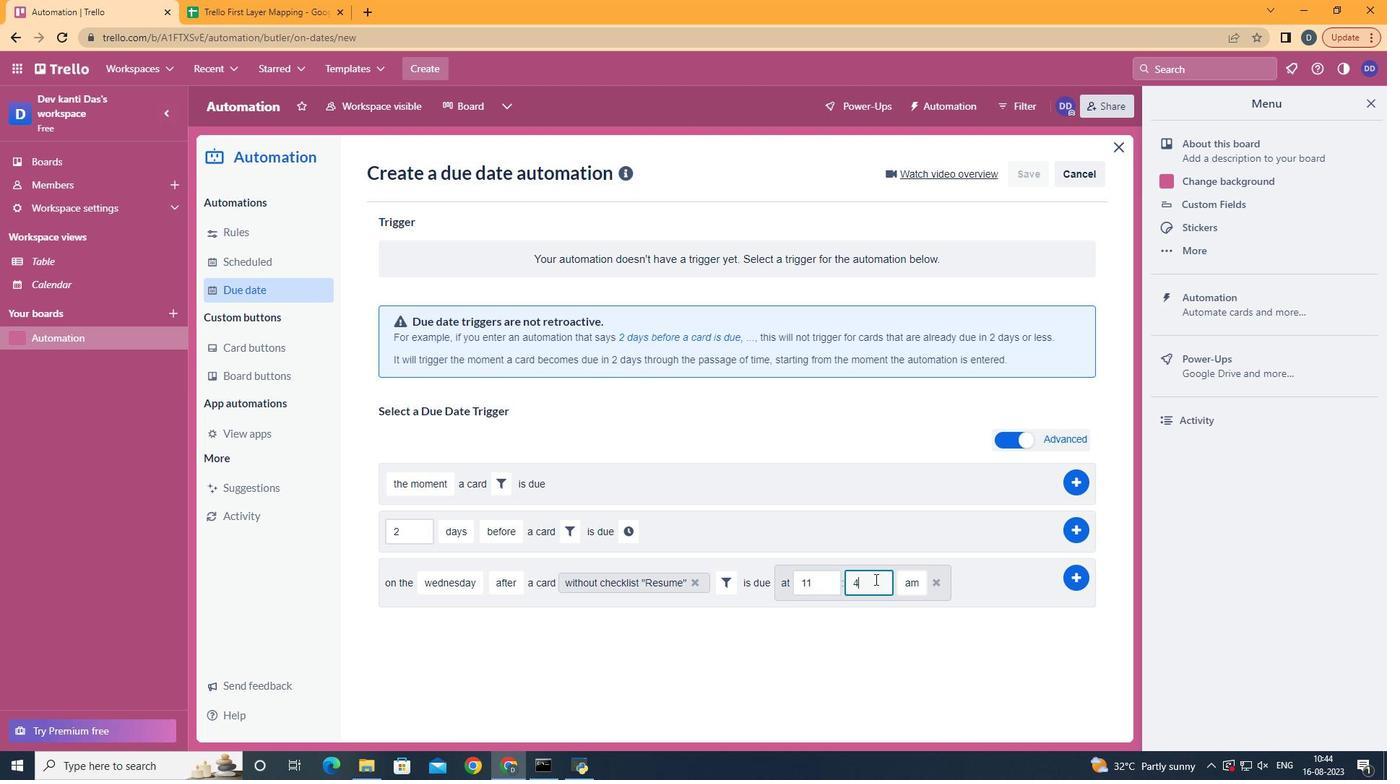 
Action: Mouse pressed left at (809, 589)
Screenshot: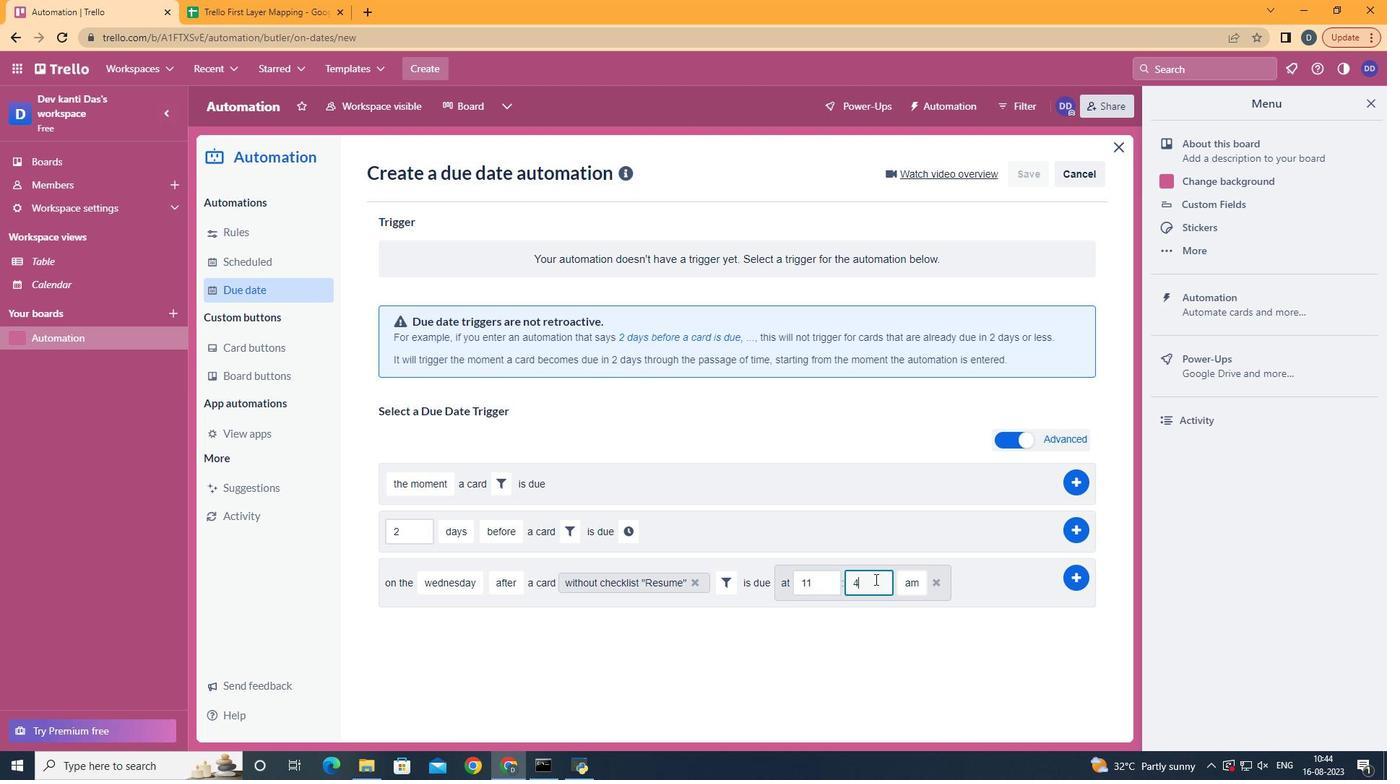 
Action: Key pressed <Key.backspace><Key.backspace>00
Screenshot: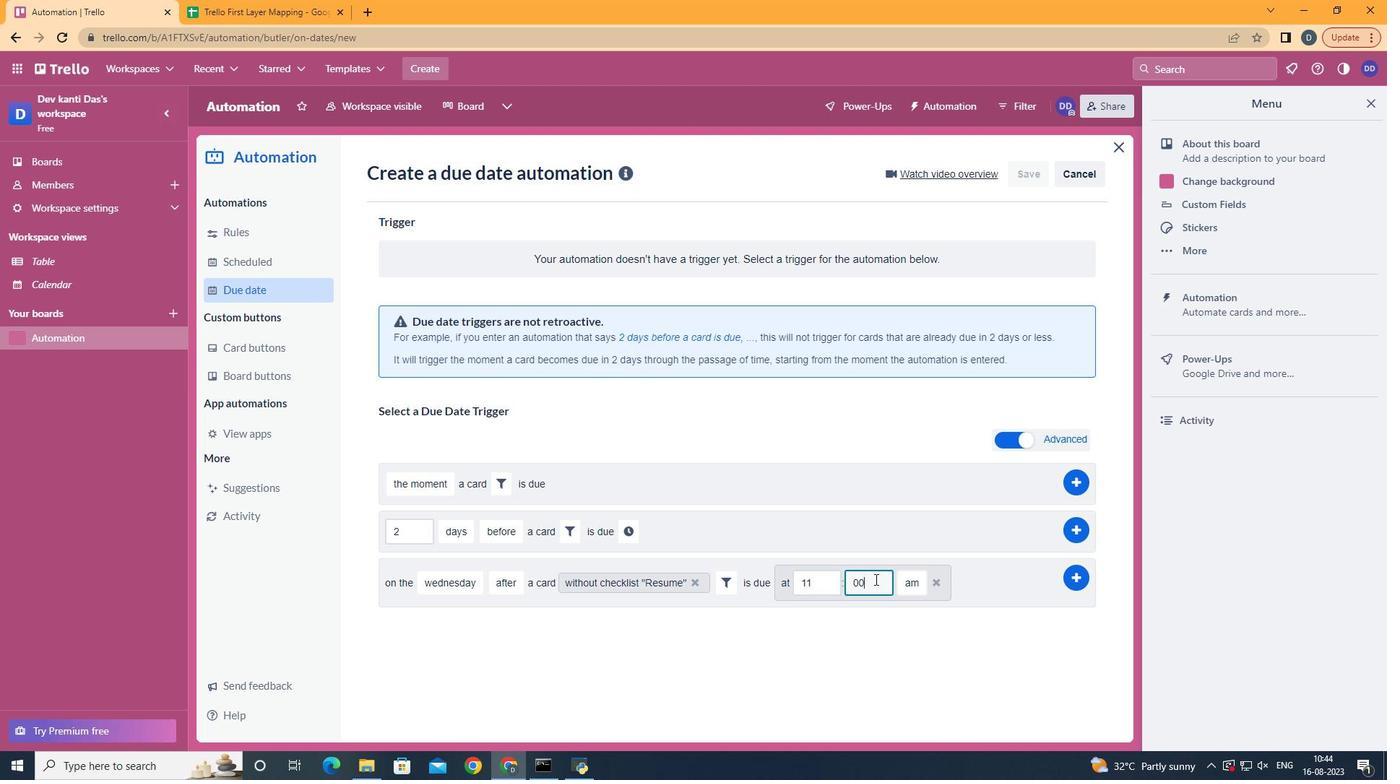 
Action: Mouse moved to (979, 587)
Screenshot: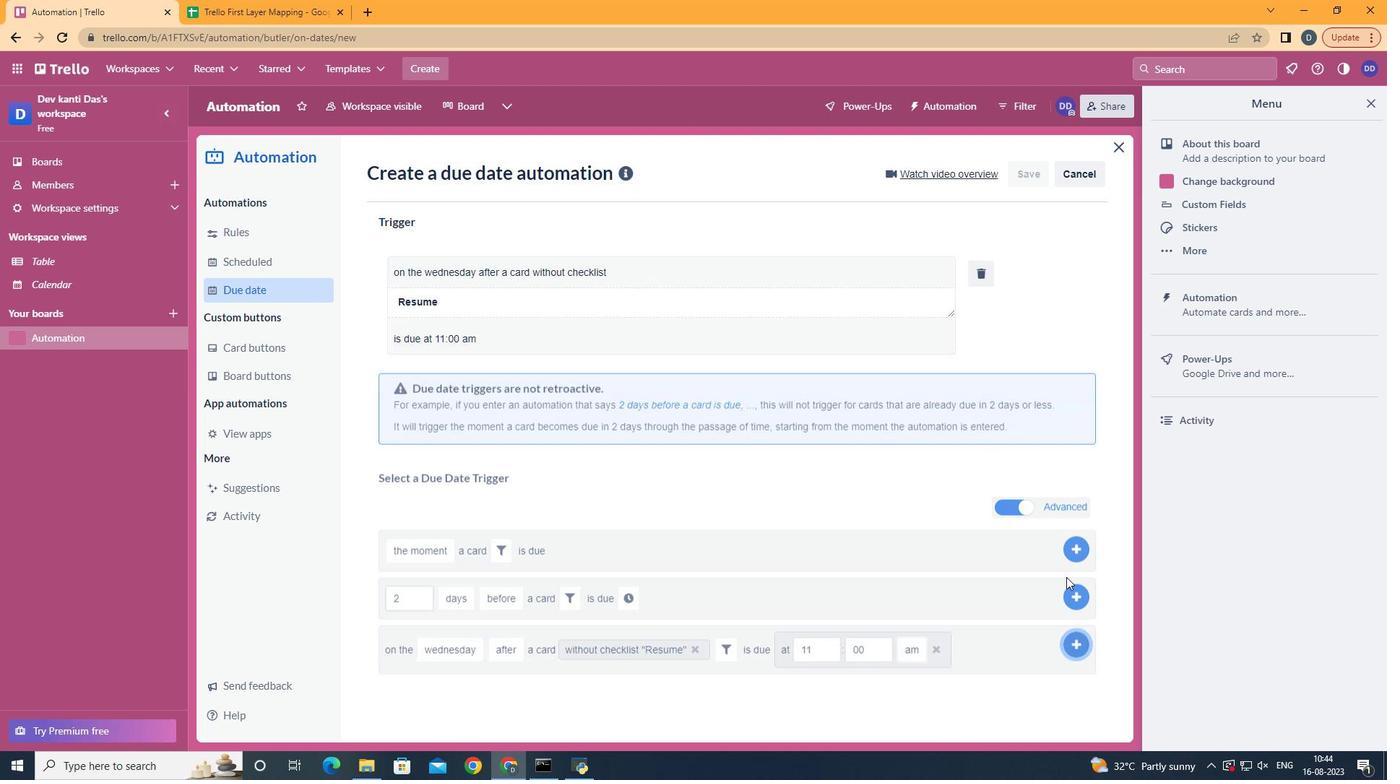 
Action: Mouse pressed left at (979, 587)
Screenshot: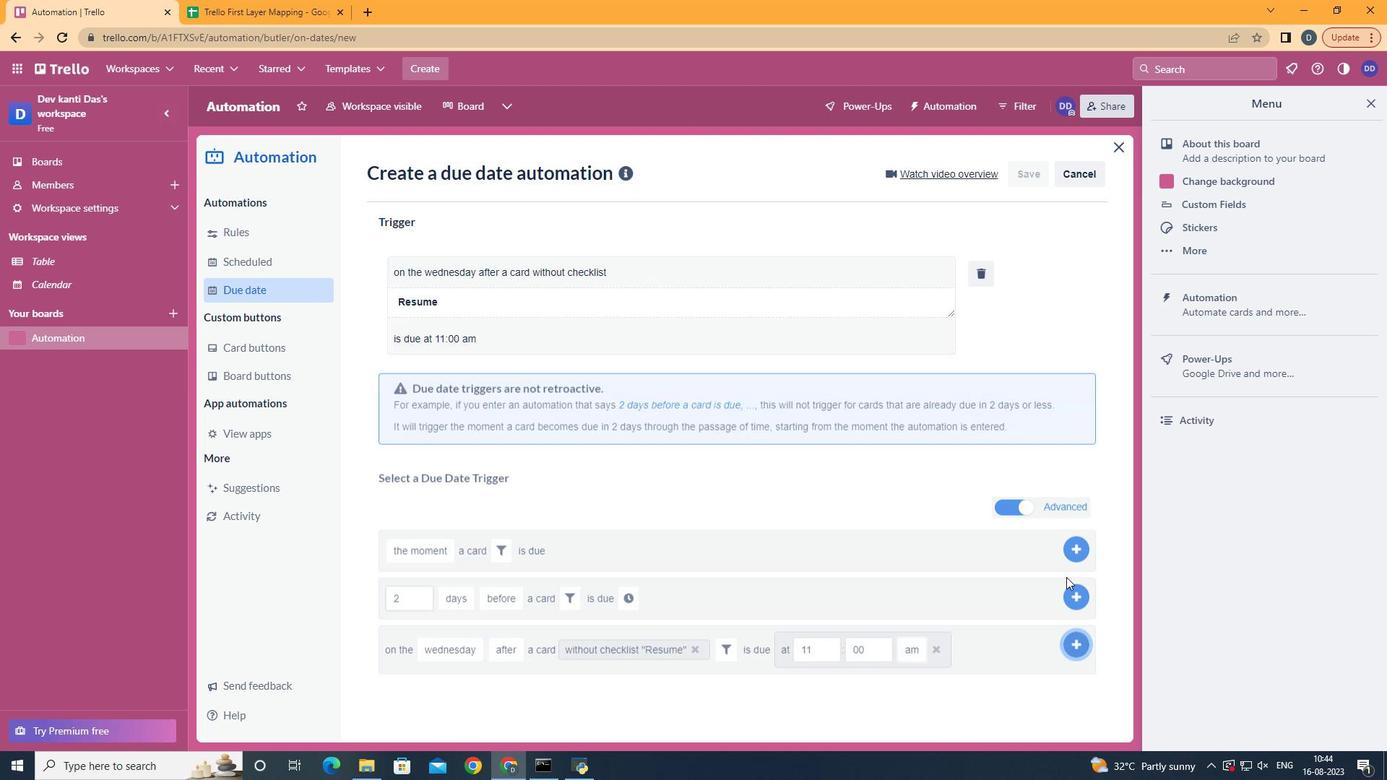 
